Task: Open Card Education Conference Review in Board Email Marketing List Cleaning and Segmentation to Workspace Email Service Providers and add a team member Softage.4@softage.net, a label Purple, a checklist Greek Life, an attachment from your onedrive, a color Purple and finally, add a card description 'Develop and launch new customer segmentation strategy' and a comment 'Attention to detail is critical for this task, so let us make sure we do not miss anything important.'. Add a start date 'Jan 08, 1900' with a due date 'Jan 15, 1900'
Action: Mouse moved to (82, 297)
Screenshot: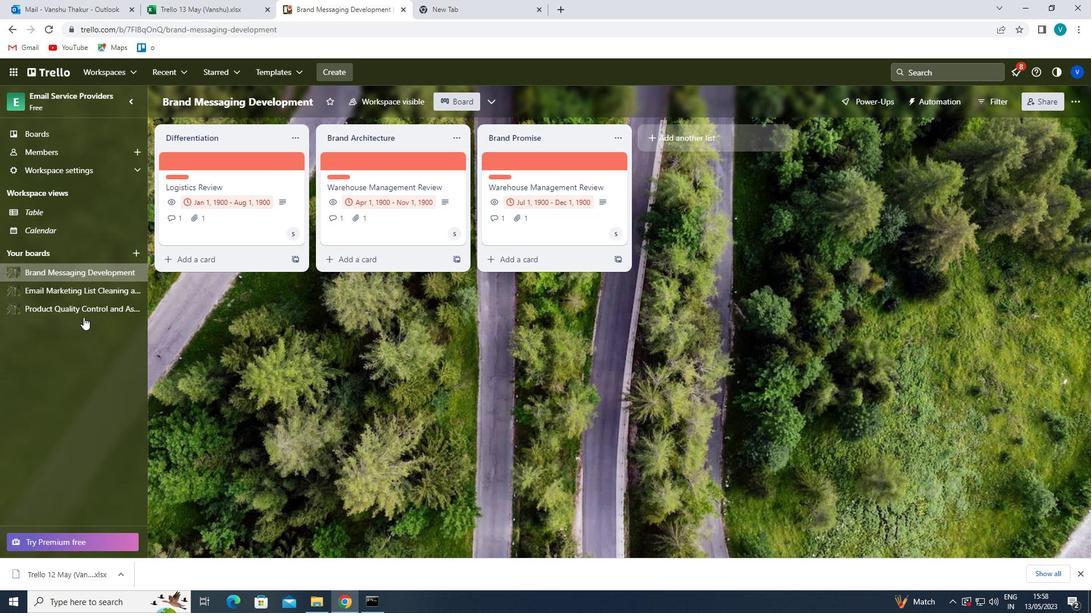 
Action: Mouse pressed left at (82, 297)
Screenshot: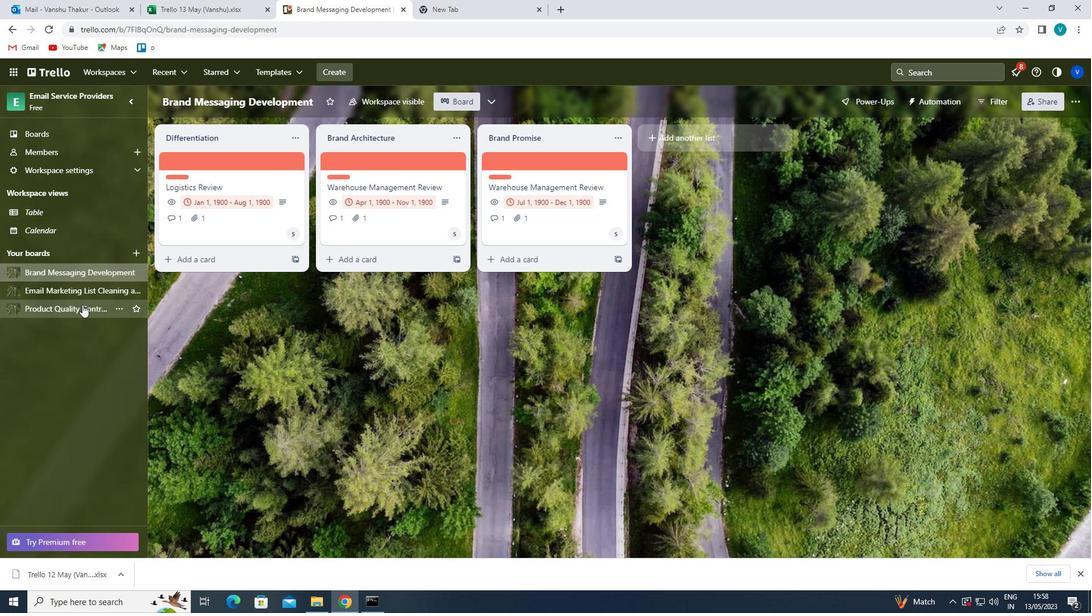 
Action: Mouse moved to (501, 161)
Screenshot: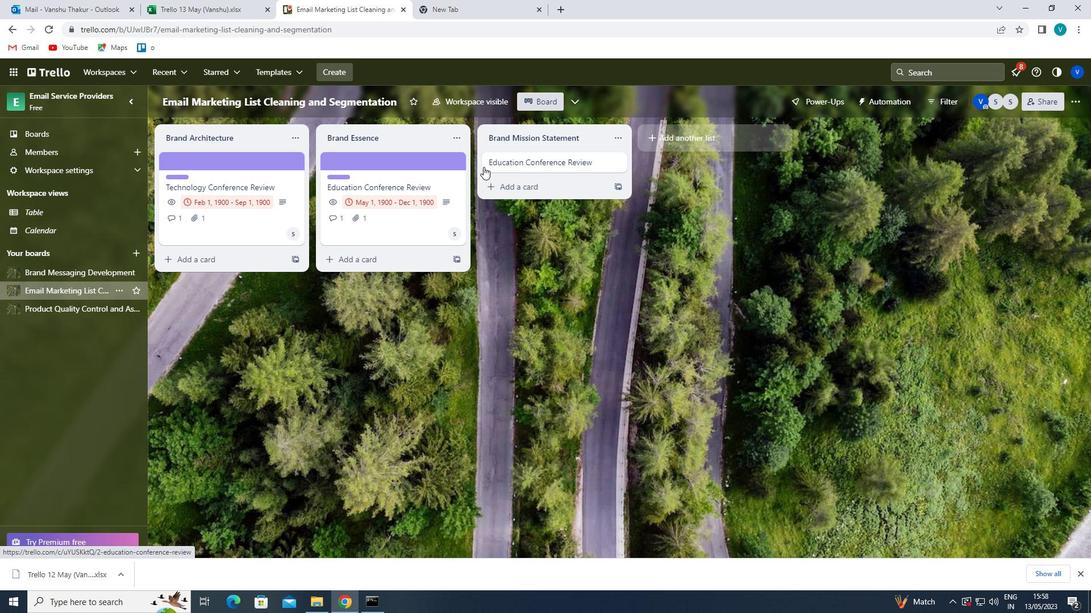
Action: Mouse pressed left at (501, 161)
Screenshot: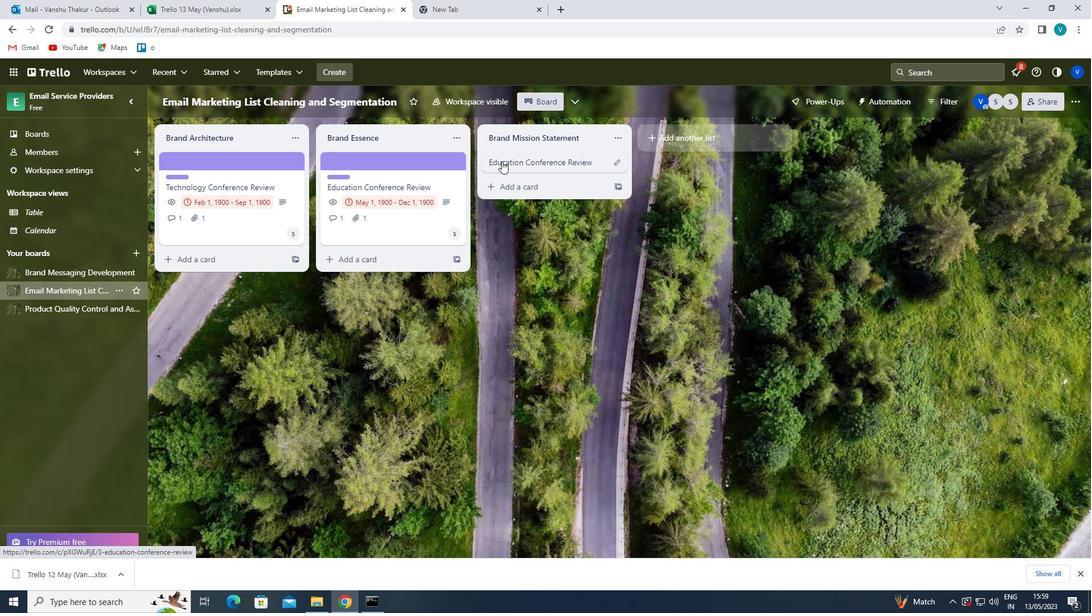 
Action: Mouse moved to (688, 197)
Screenshot: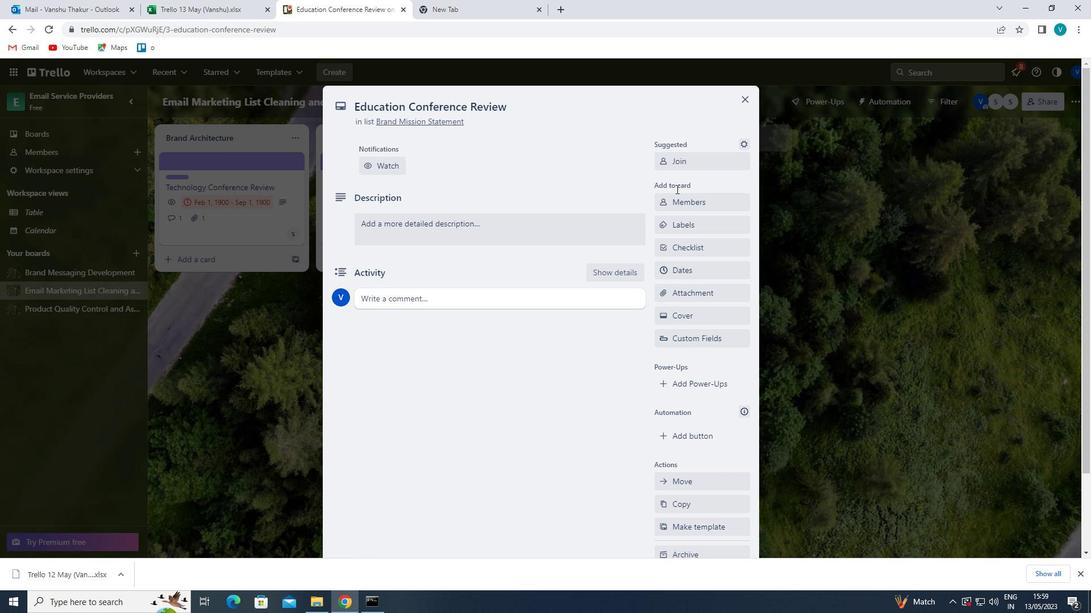 
Action: Mouse pressed left at (688, 197)
Screenshot: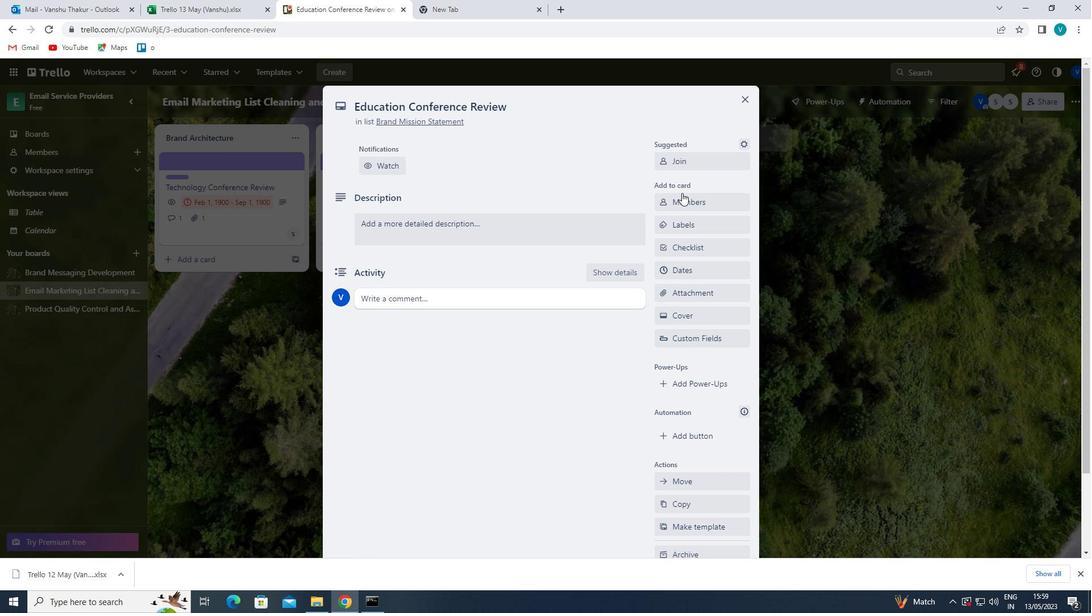 
Action: Mouse moved to (672, 251)
Screenshot: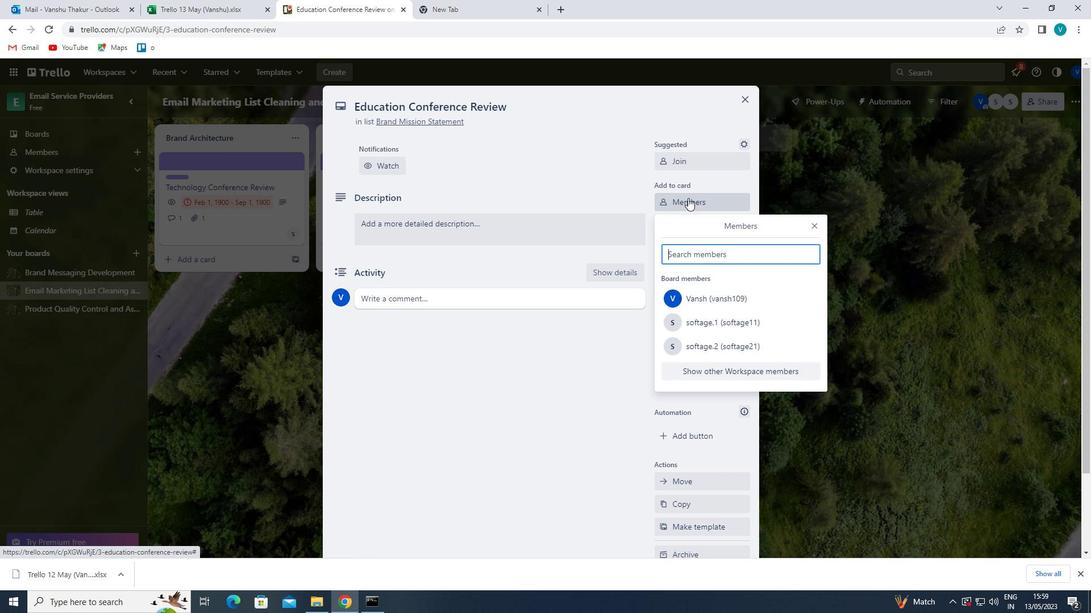 
Action: Mouse pressed left at (672, 251)
Screenshot: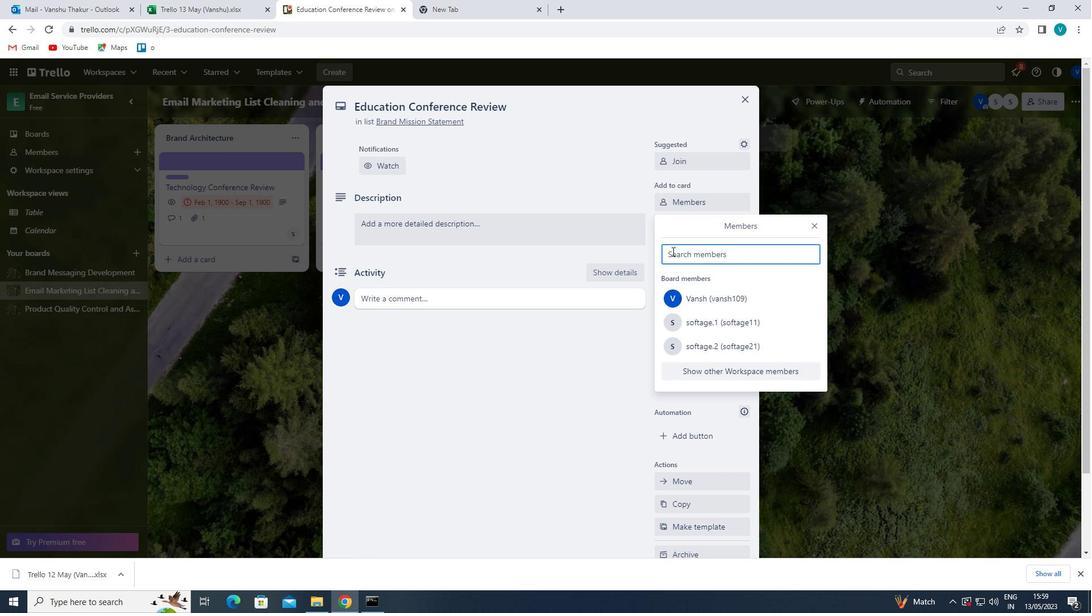 
Action: Key pressed <Key.shift>SOFT
Screenshot: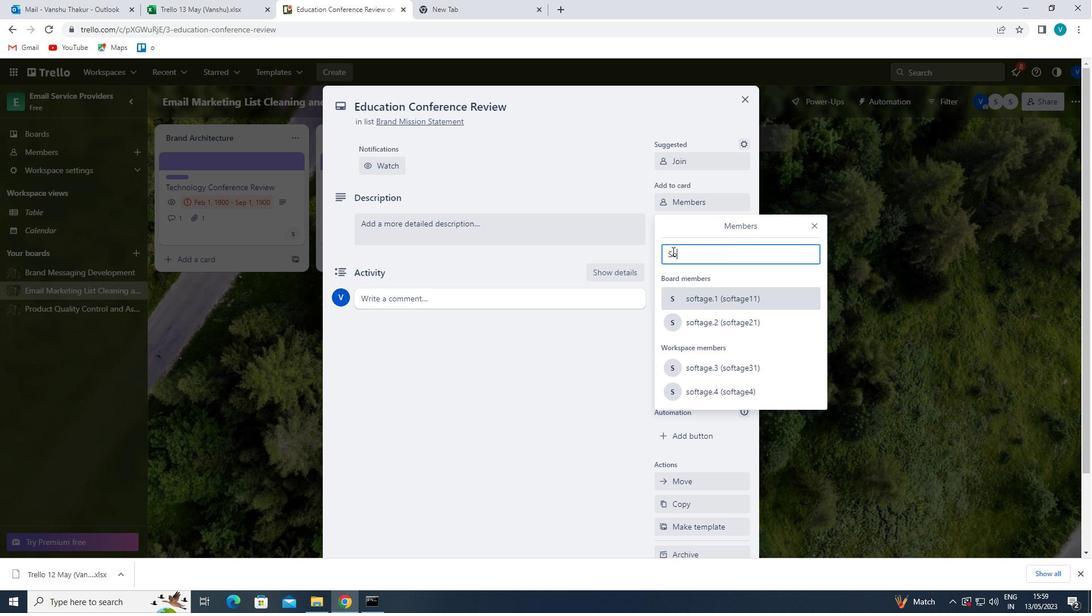 
Action: Mouse moved to (721, 392)
Screenshot: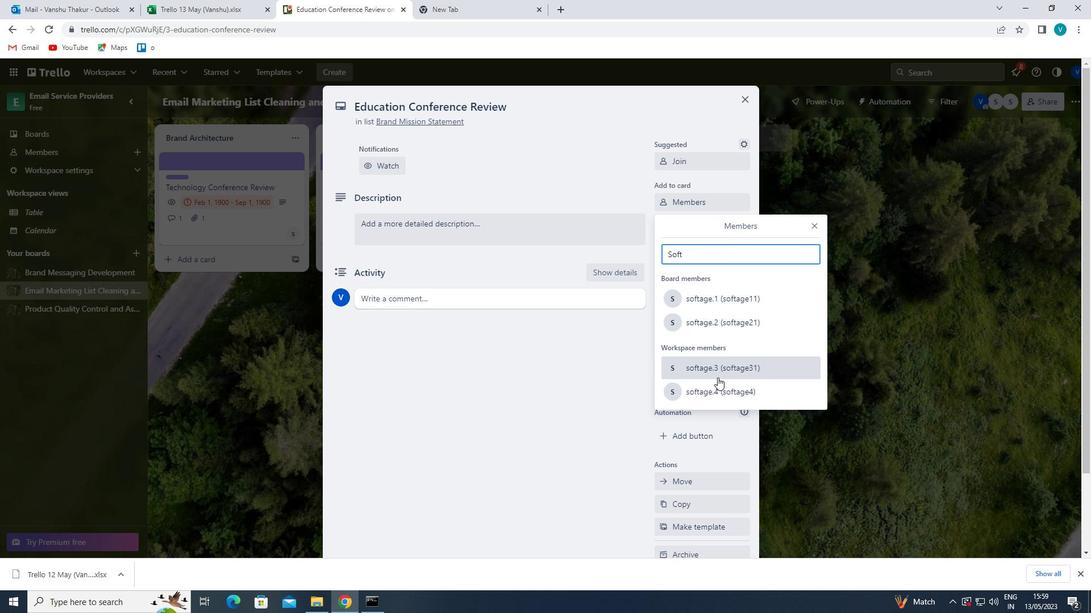 
Action: Mouse pressed left at (721, 392)
Screenshot: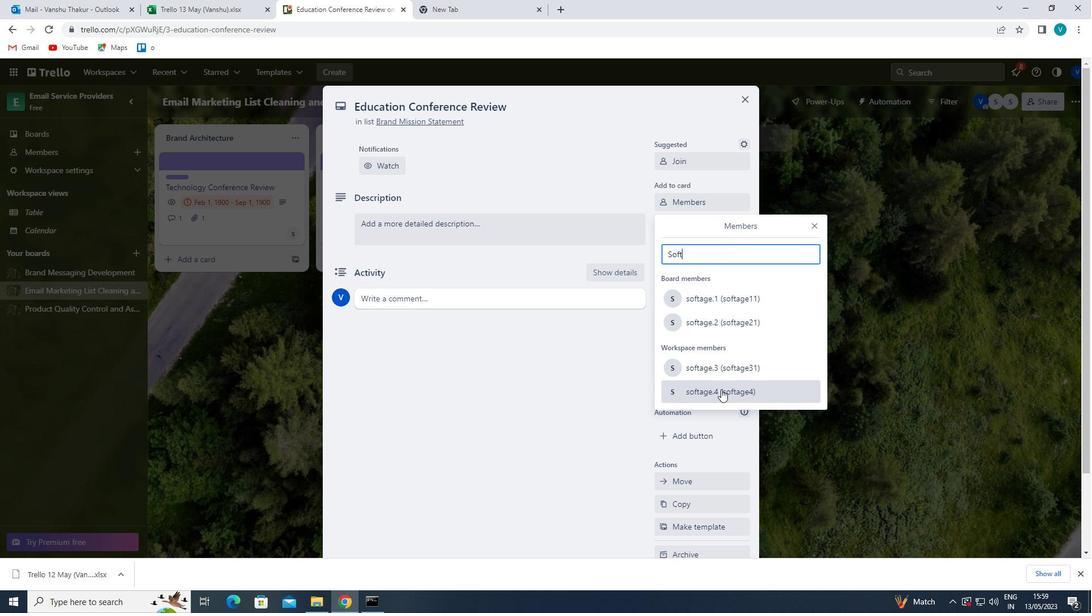 
Action: Mouse moved to (813, 226)
Screenshot: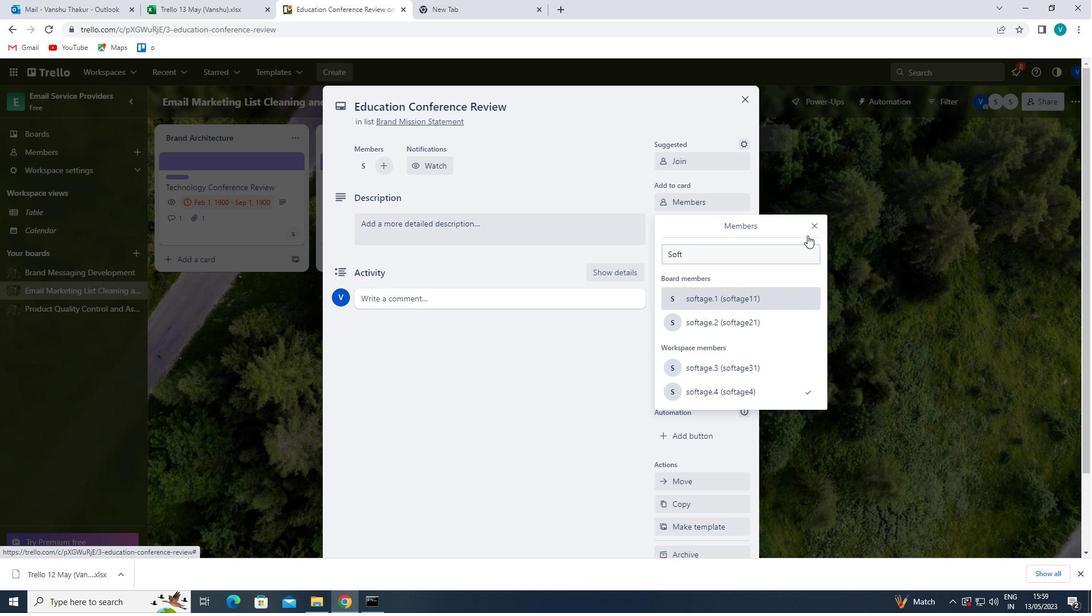
Action: Mouse pressed left at (813, 226)
Screenshot: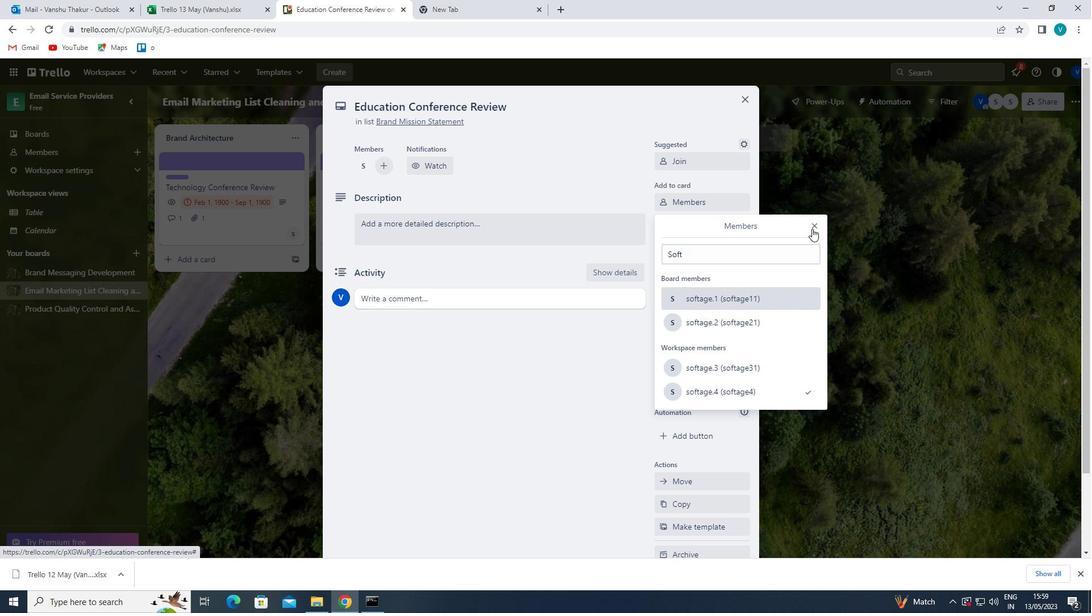 
Action: Mouse moved to (704, 228)
Screenshot: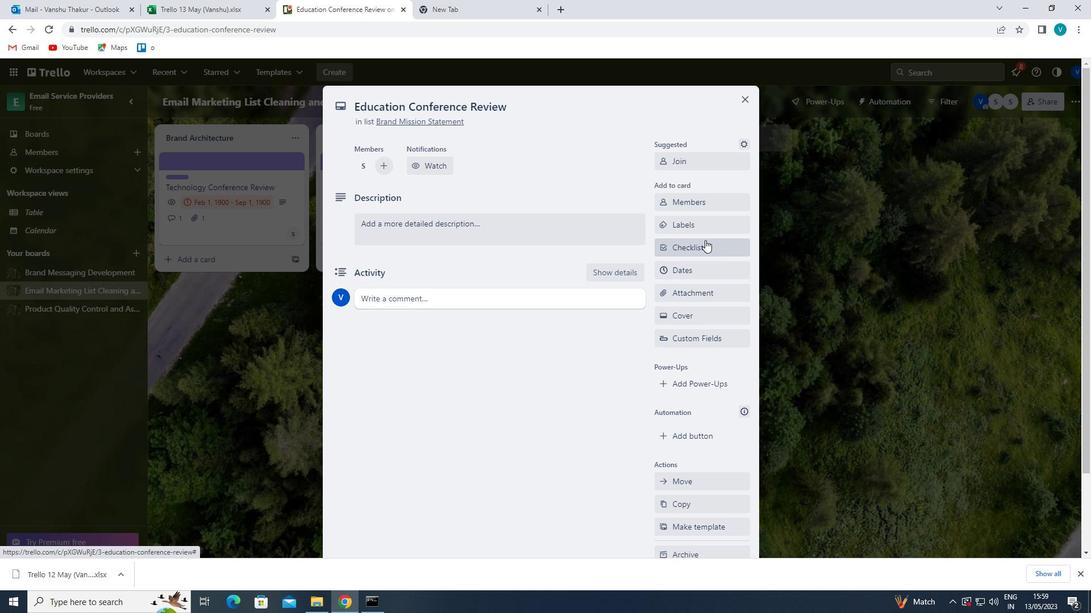 
Action: Mouse pressed left at (704, 228)
Screenshot: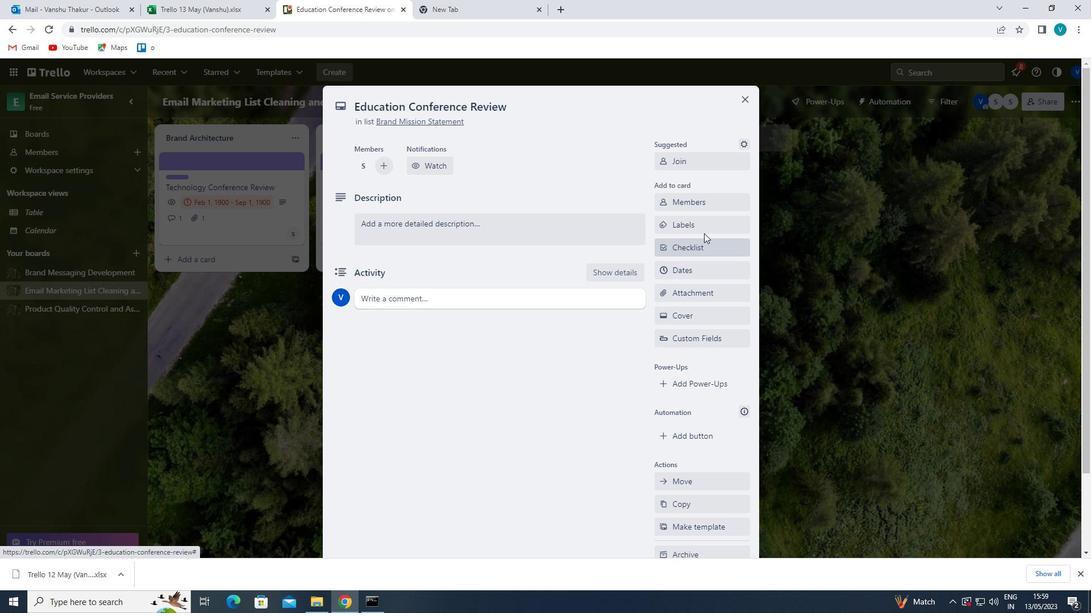 
Action: Mouse moved to (722, 394)
Screenshot: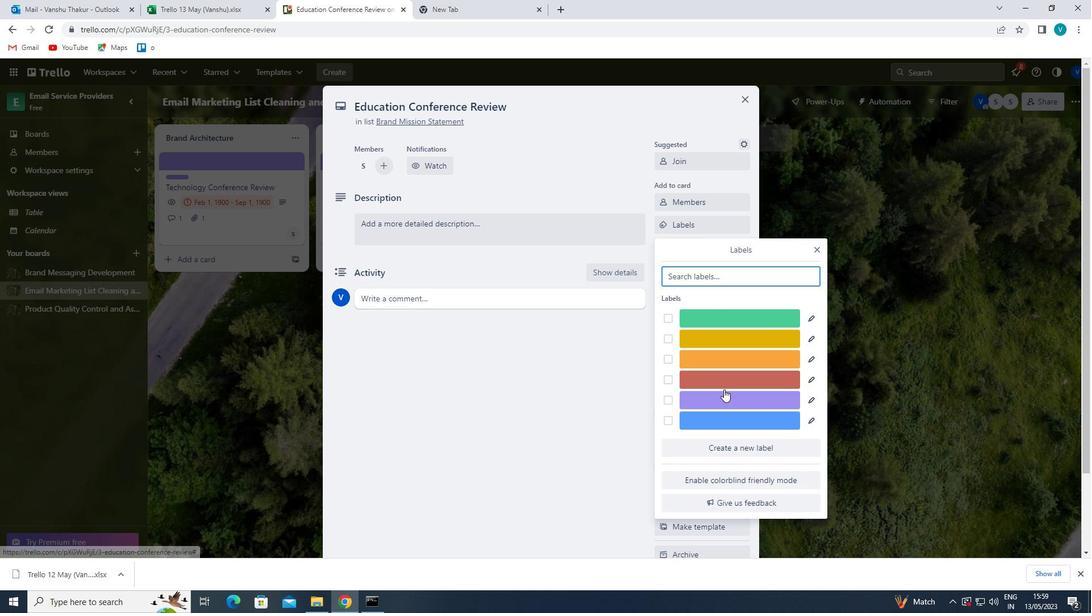 
Action: Mouse pressed left at (722, 394)
Screenshot: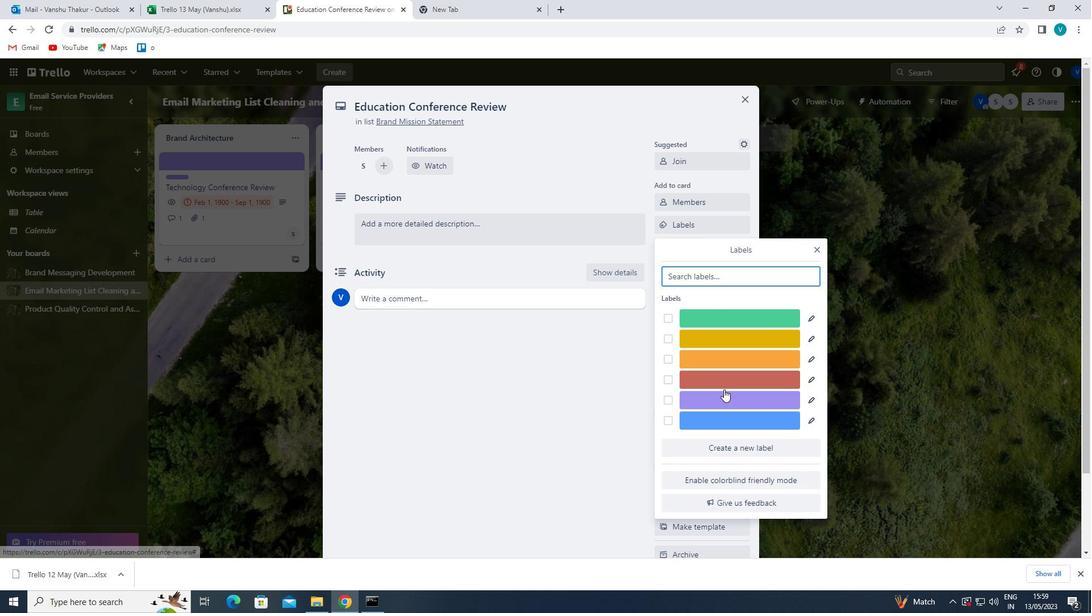 
Action: Mouse moved to (817, 250)
Screenshot: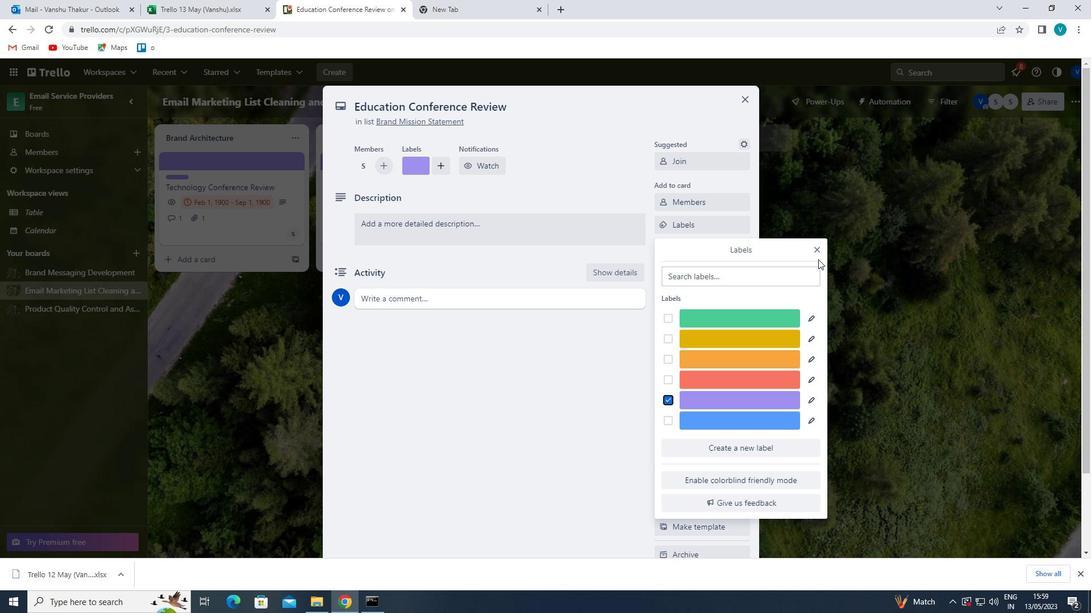 
Action: Mouse pressed left at (817, 250)
Screenshot: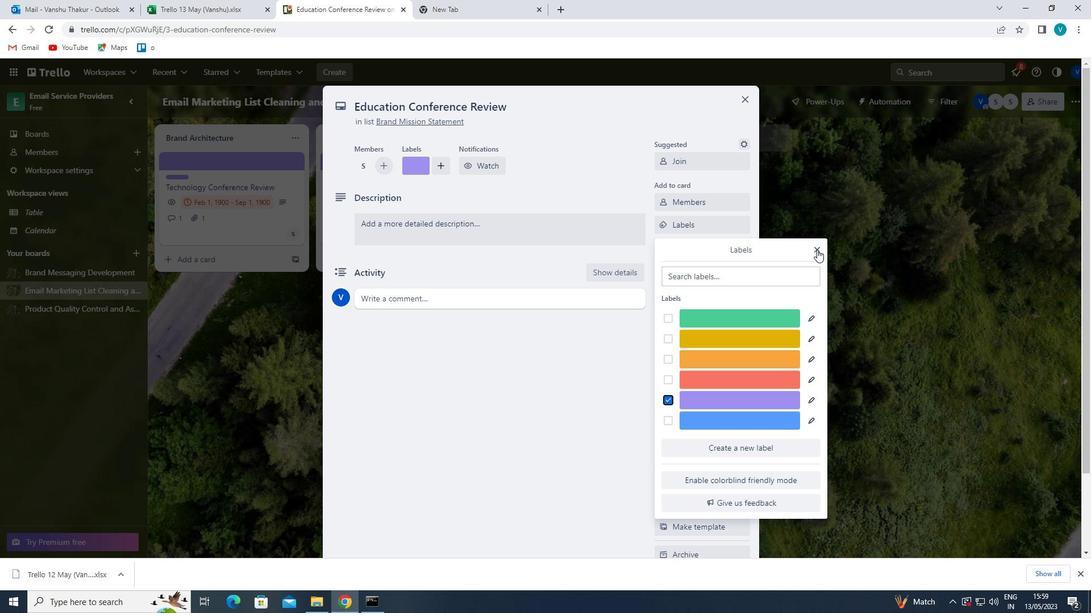 
Action: Mouse moved to (698, 250)
Screenshot: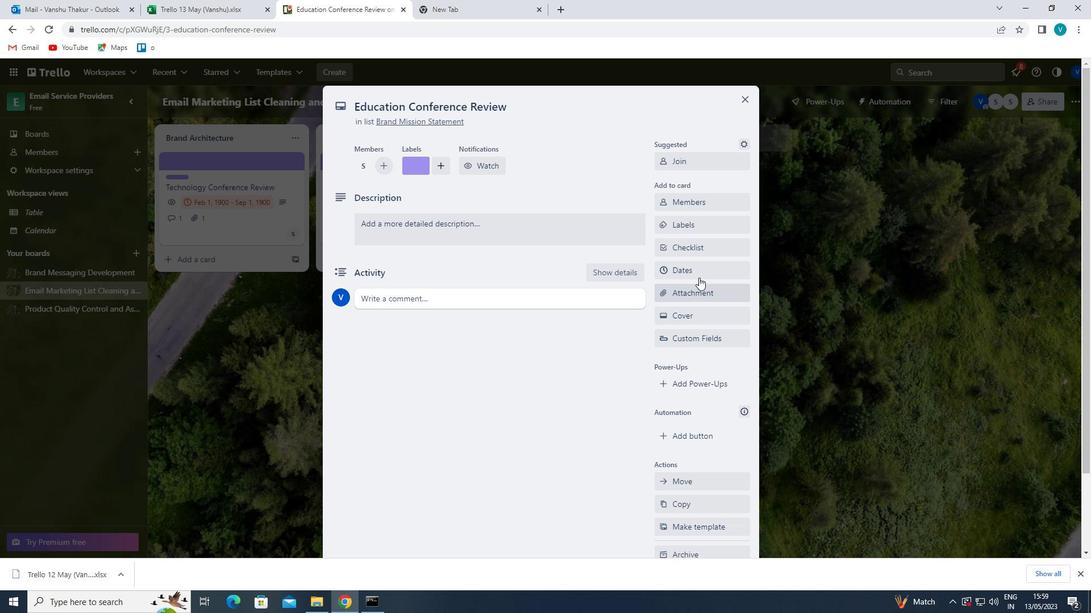 
Action: Mouse pressed left at (698, 250)
Screenshot: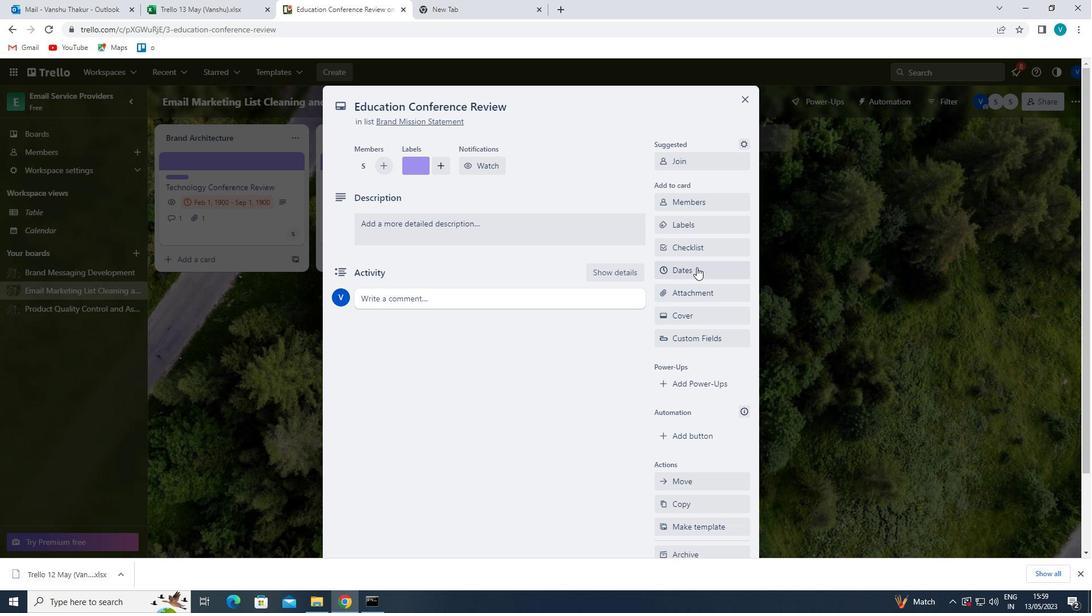 
Action: Key pressed <Key.shift>GREE
Screenshot: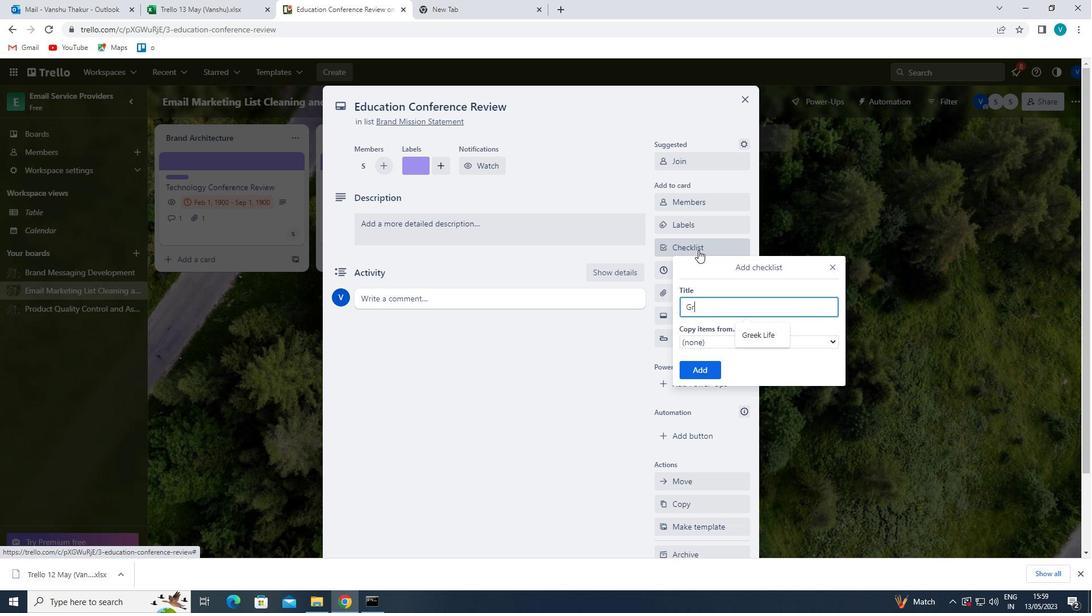 
Action: Mouse moved to (756, 340)
Screenshot: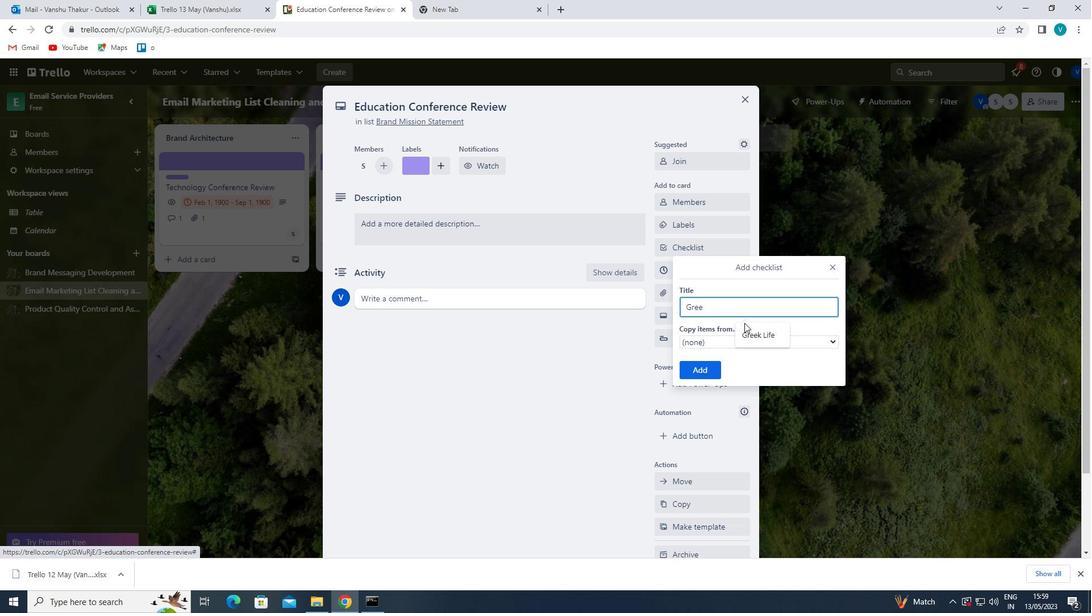 
Action: Mouse pressed left at (756, 340)
Screenshot: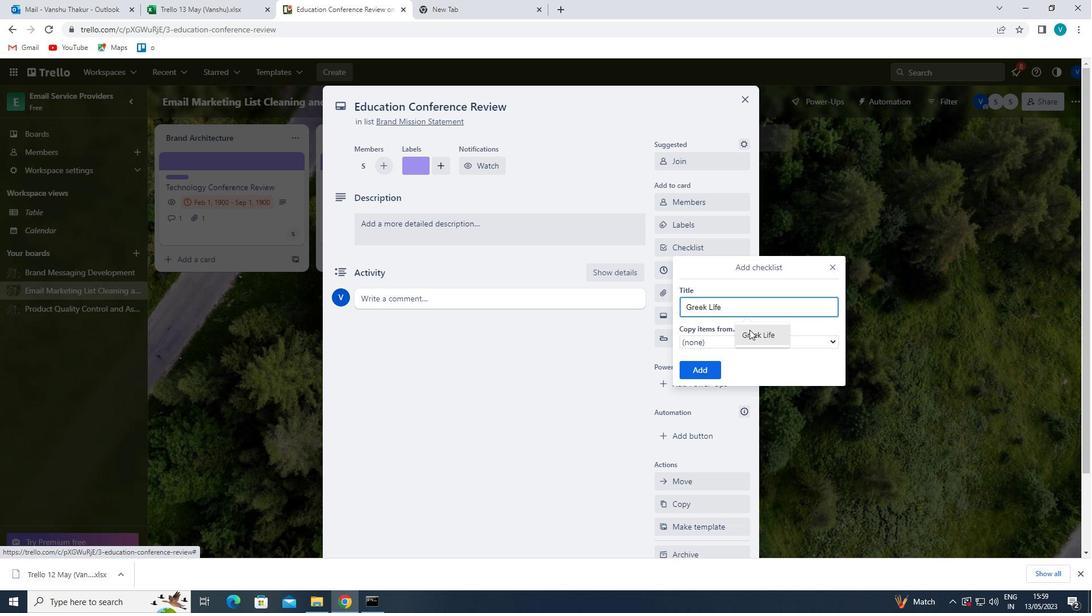 
Action: Mouse moved to (697, 363)
Screenshot: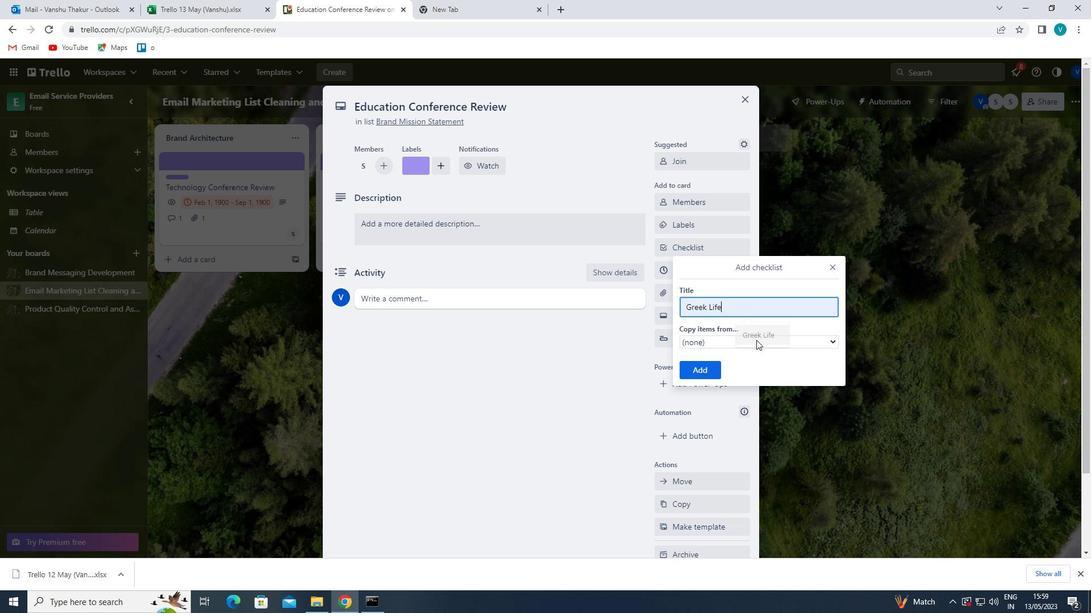 
Action: Mouse pressed left at (697, 363)
Screenshot: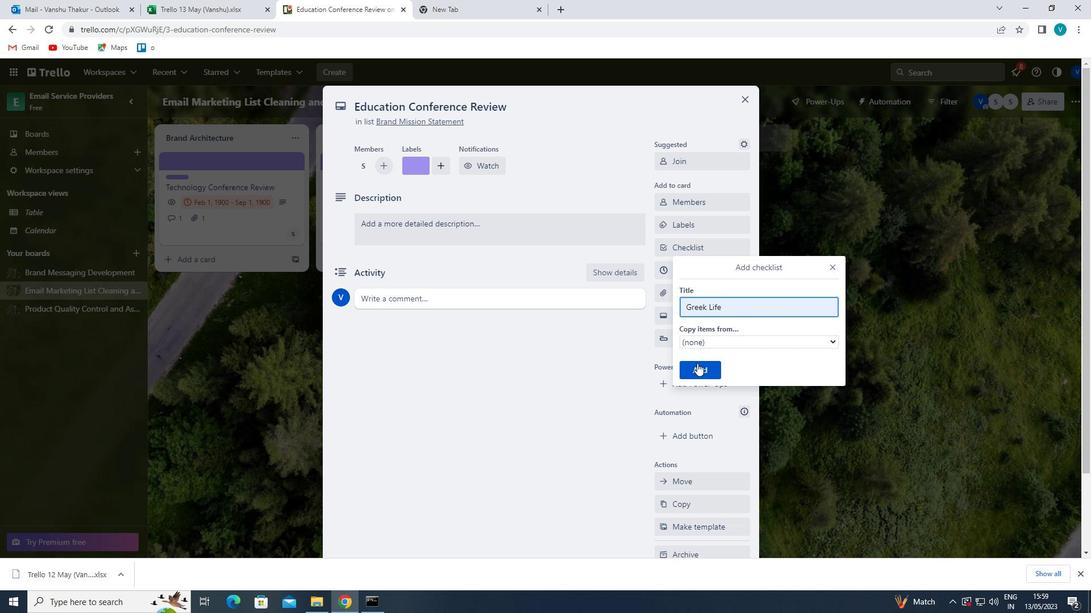 
Action: Mouse moved to (696, 285)
Screenshot: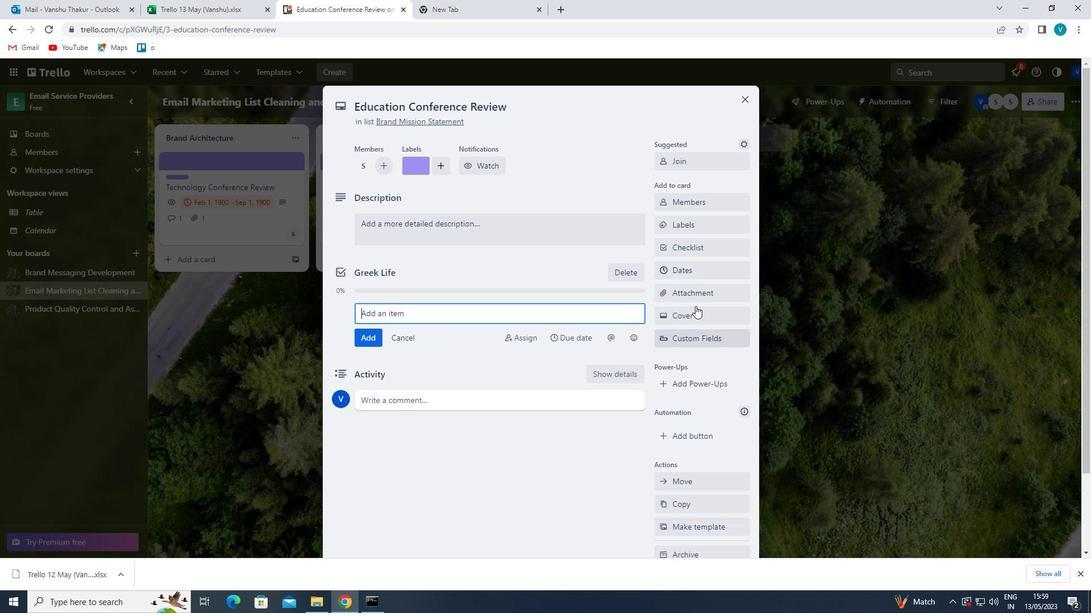 
Action: Mouse pressed left at (696, 285)
Screenshot: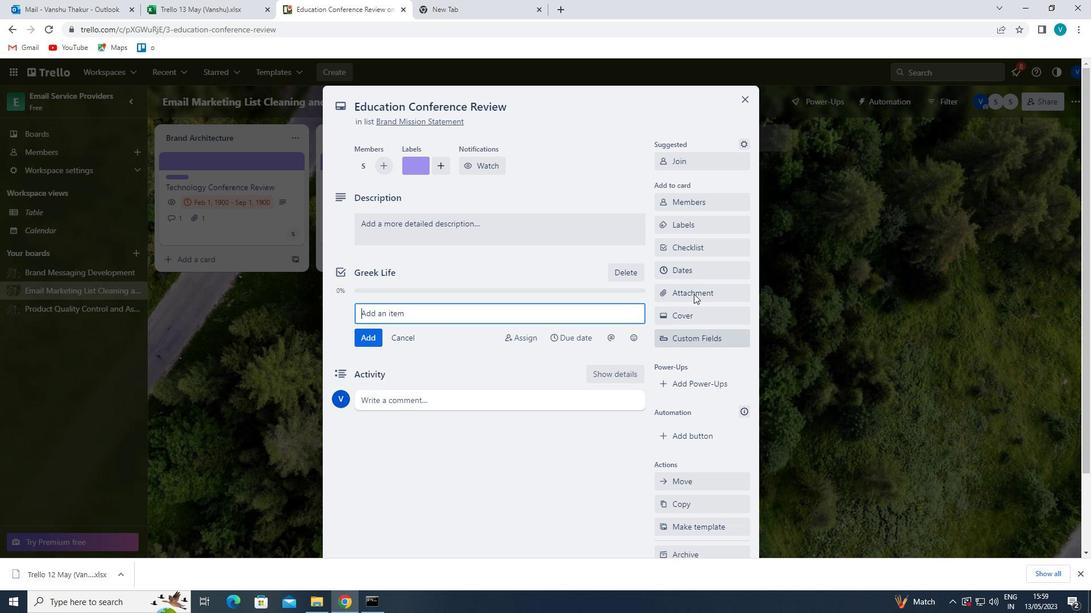 
Action: Mouse moved to (670, 435)
Screenshot: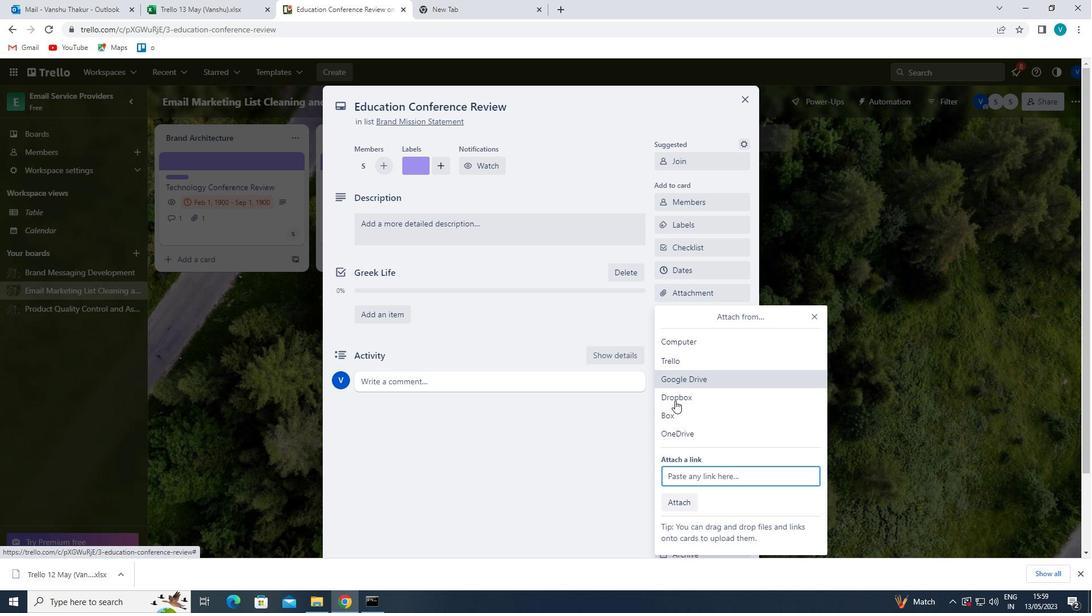 
Action: Mouse pressed left at (670, 435)
Screenshot: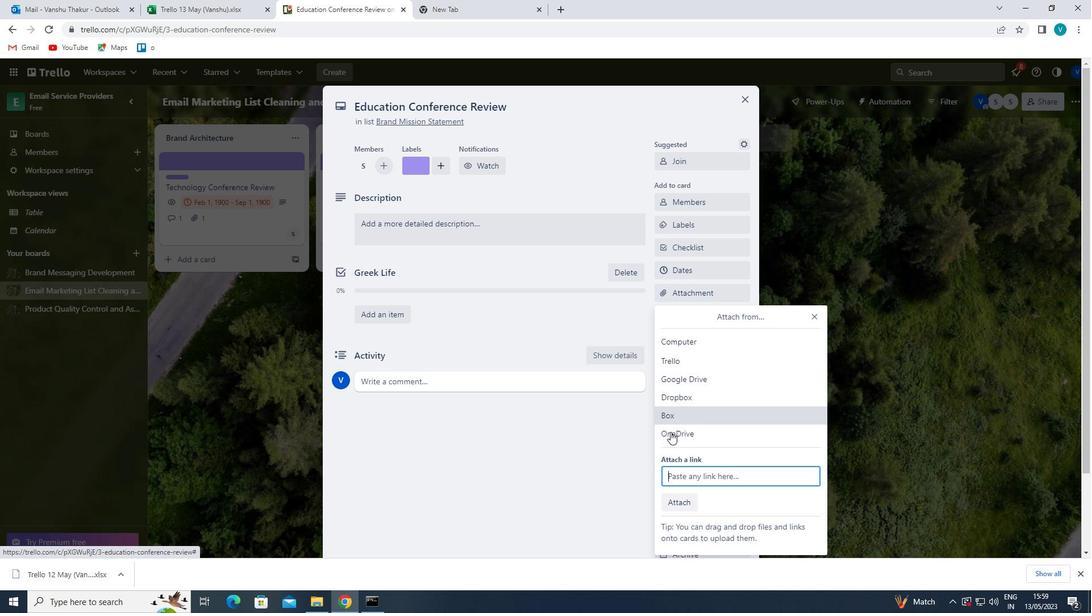 
Action: Mouse moved to (415, 230)
Screenshot: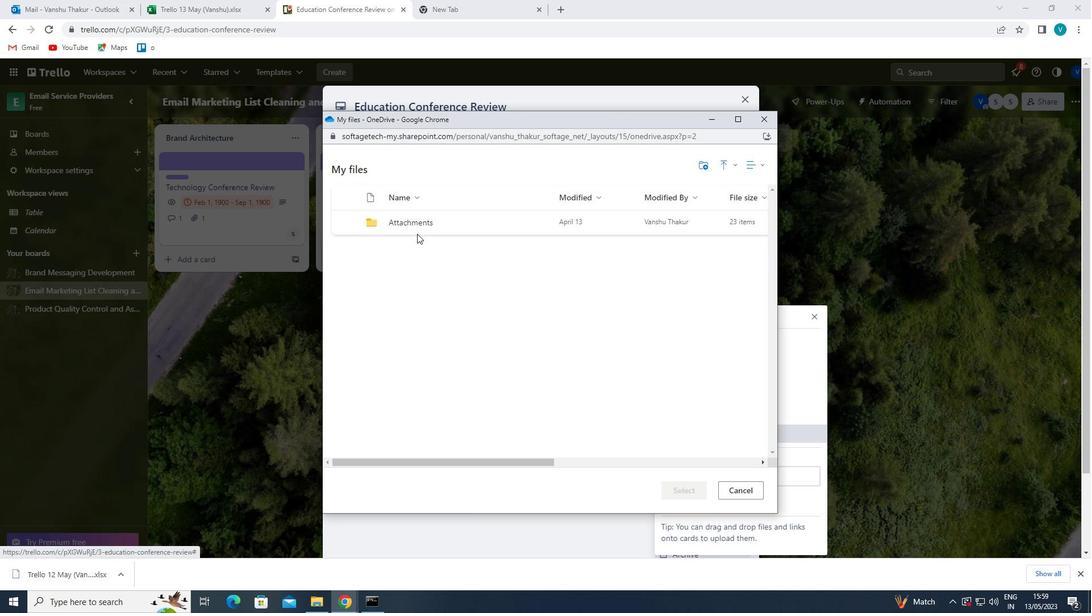 
Action: Mouse pressed left at (415, 230)
Screenshot: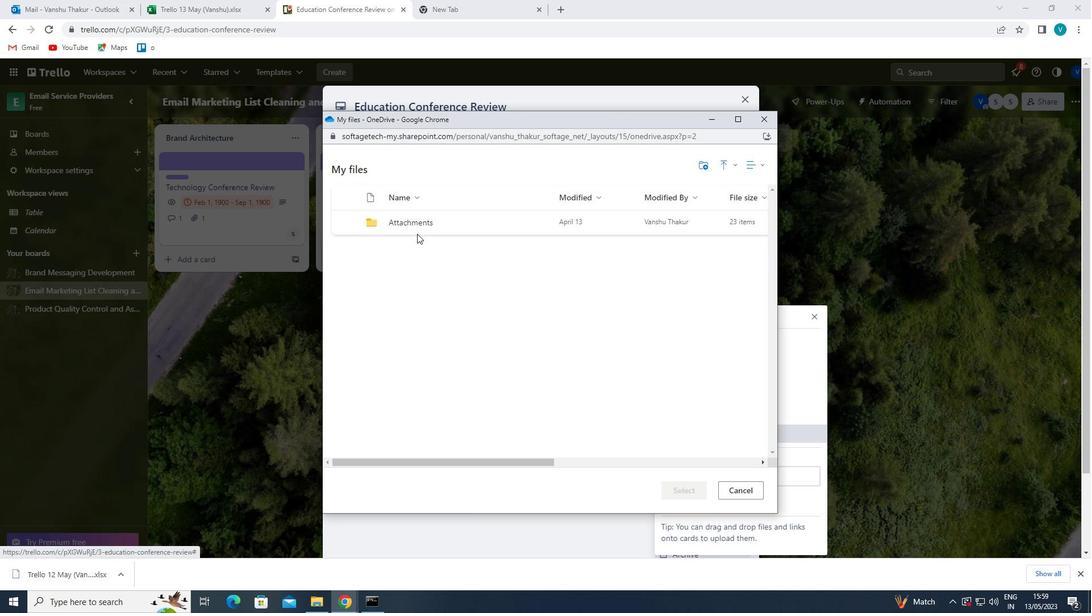 
Action: Mouse moved to (417, 223)
Screenshot: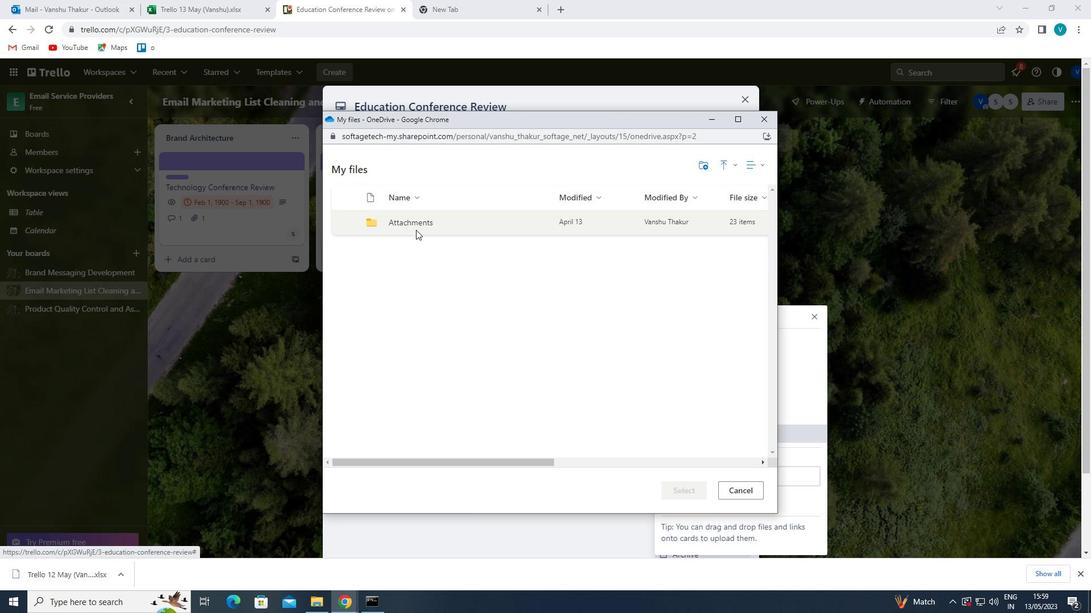 
Action: Mouse pressed left at (417, 223)
Screenshot: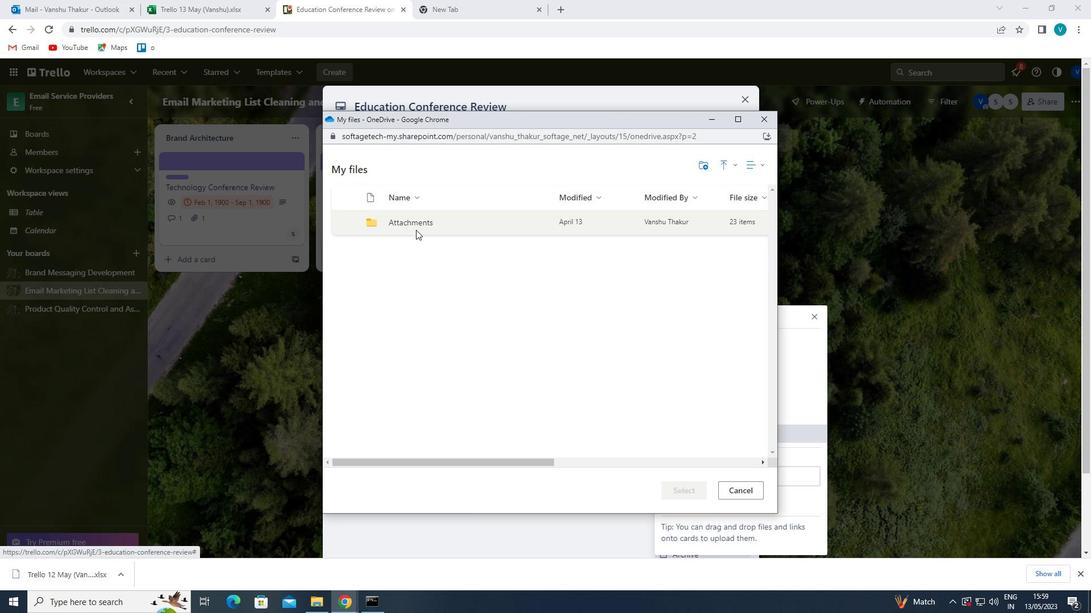 
Action: Mouse moved to (405, 308)
Screenshot: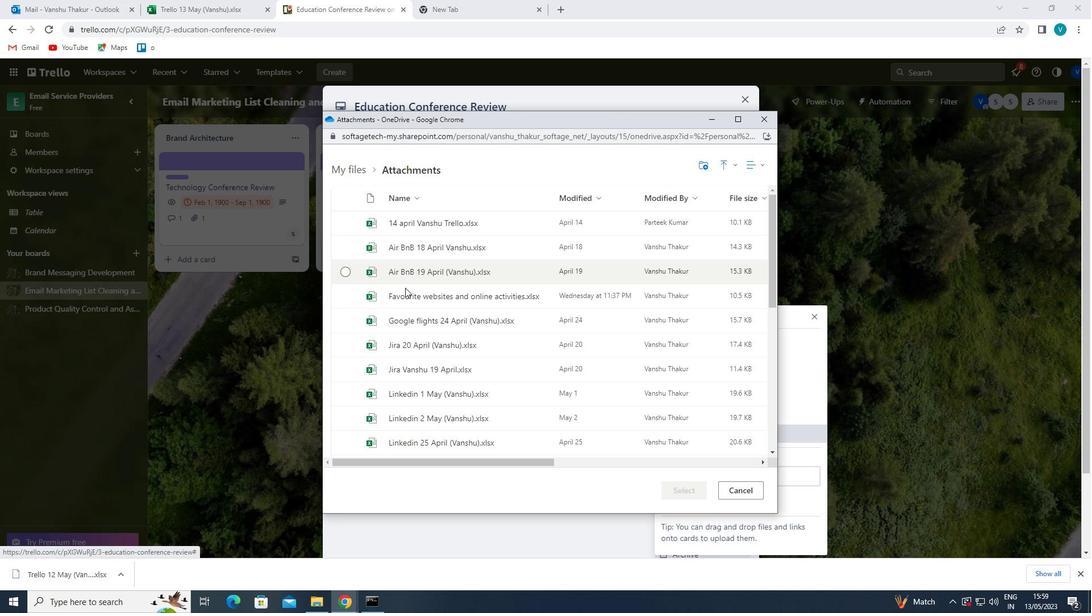 
Action: Mouse pressed left at (405, 308)
Screenshot: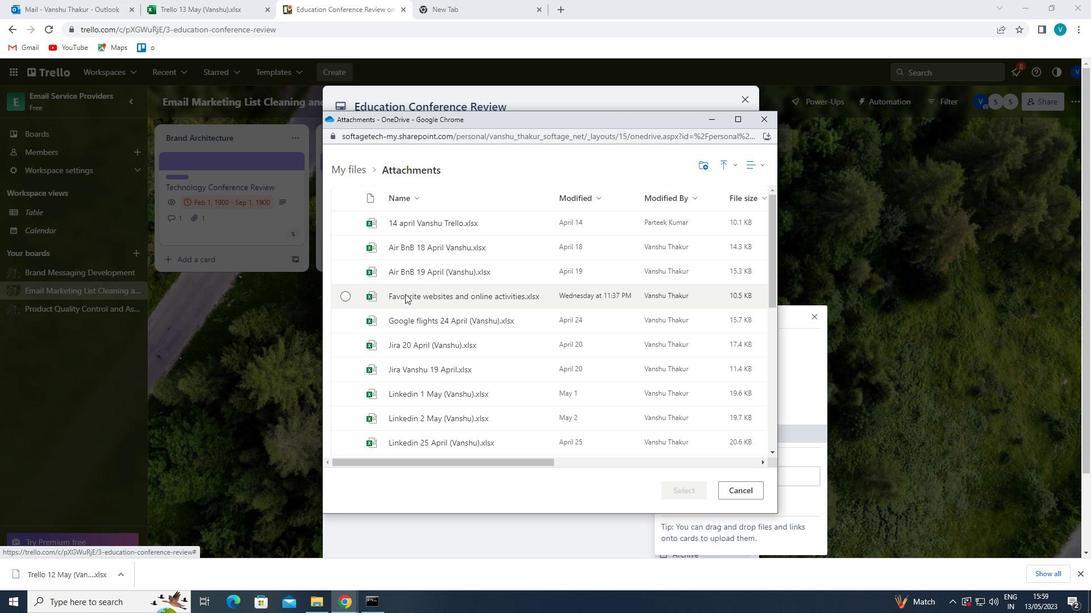 
Action: Mouse moved to (671, 491)
Screenshot: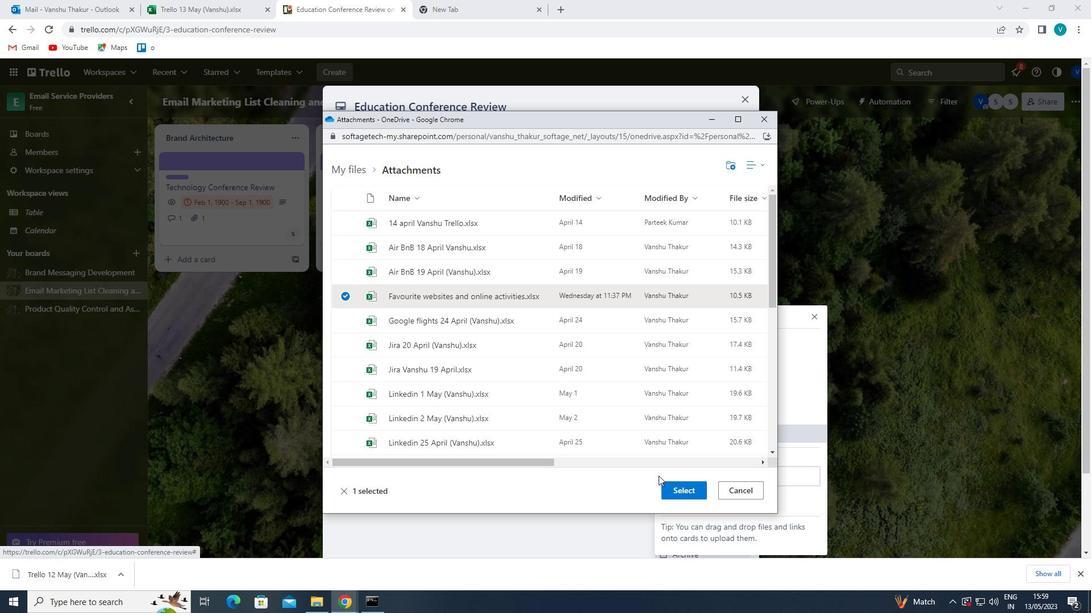 
Action: Mouse pressed left at (671, 491)
Screenshot: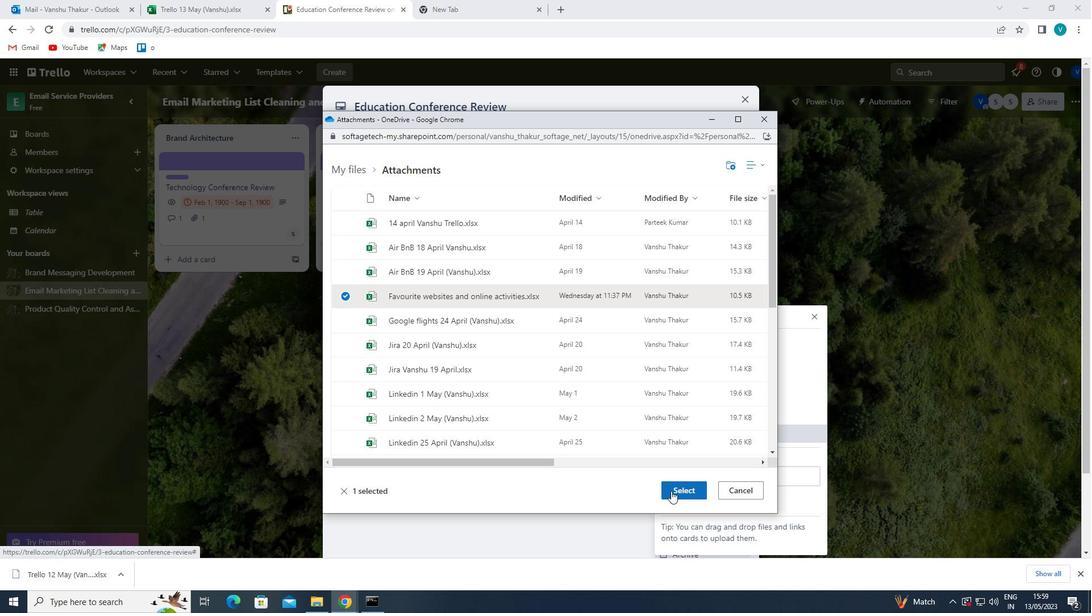 
Action: Mouse moved to (696, 312)
Screenshot: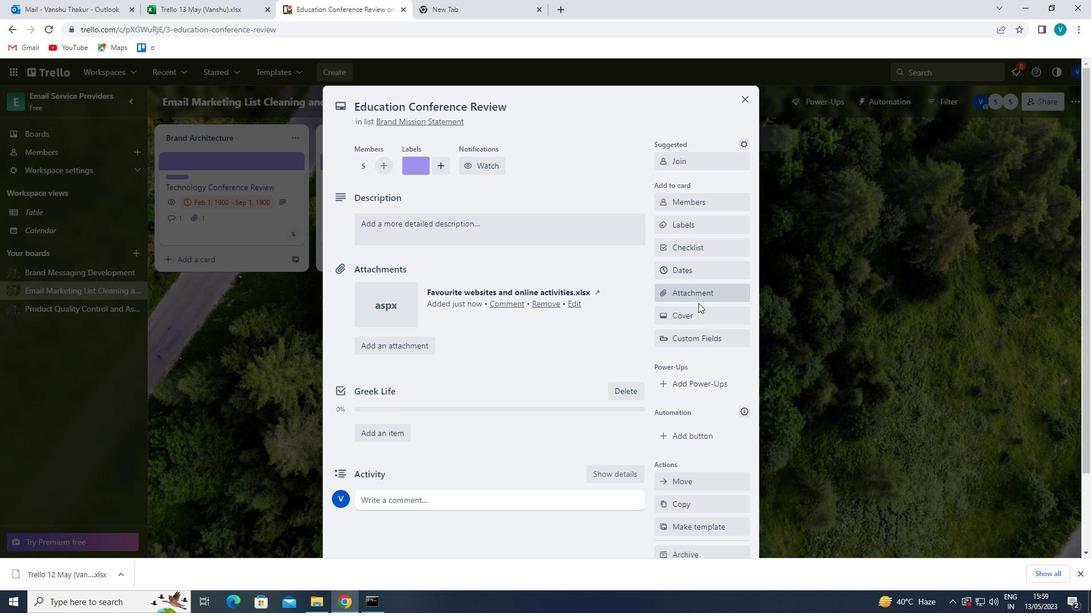 
Action: Mouse pressed left at (696, 312)
Screenshot: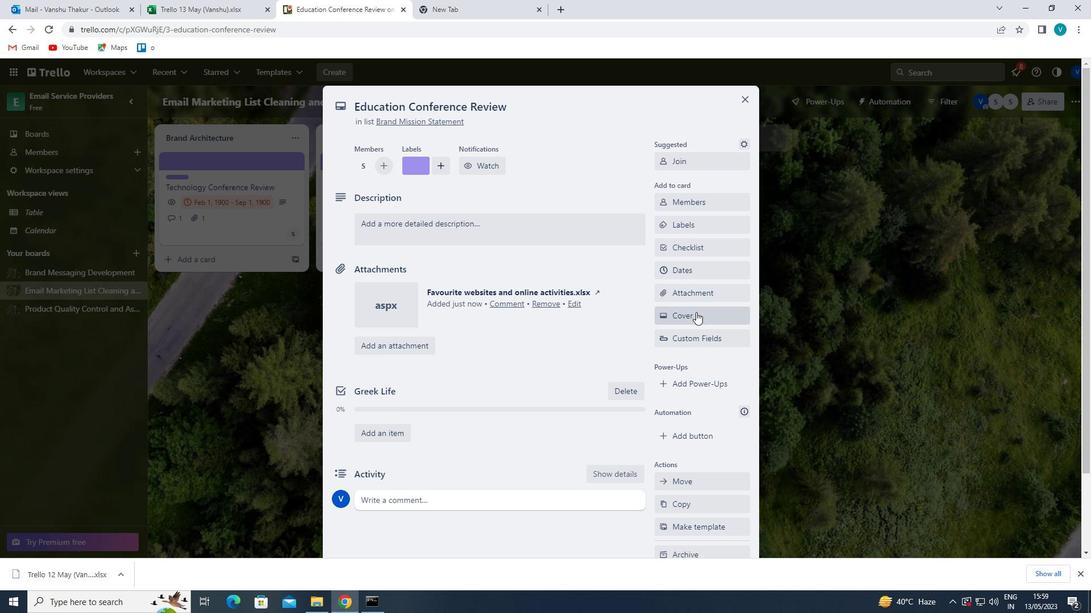 
Action: Mouse moved to (809, 329)
Screenshot: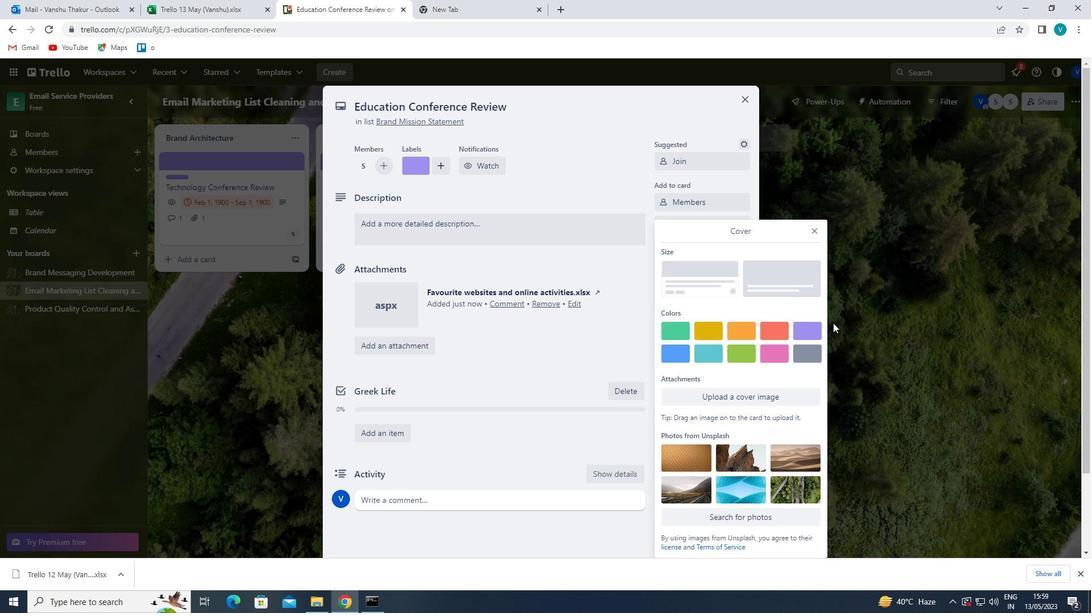 
Action: Mouse pressed left at (809, 329)
Screenshot: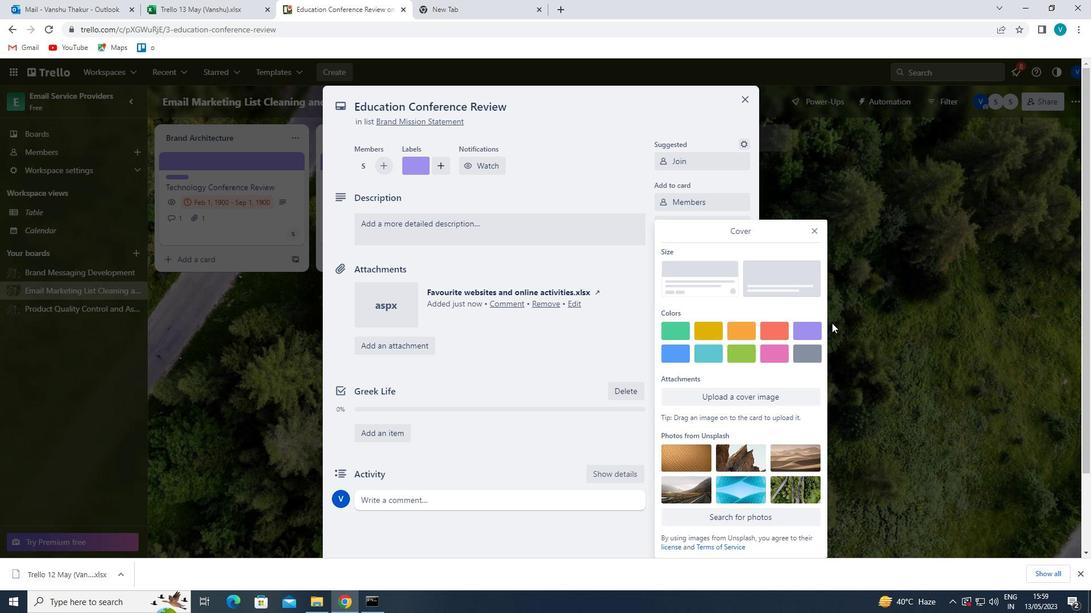
Action: Mouse moved to (814, 211)
Screenshot: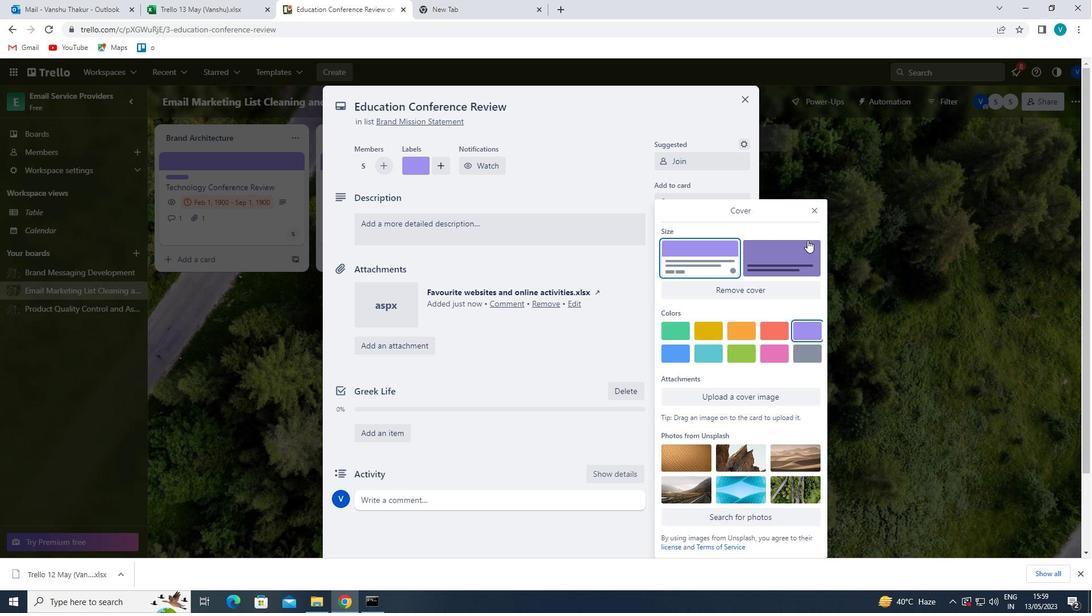 
Action: Mouse pressed left at (814, 211)
Screenshot: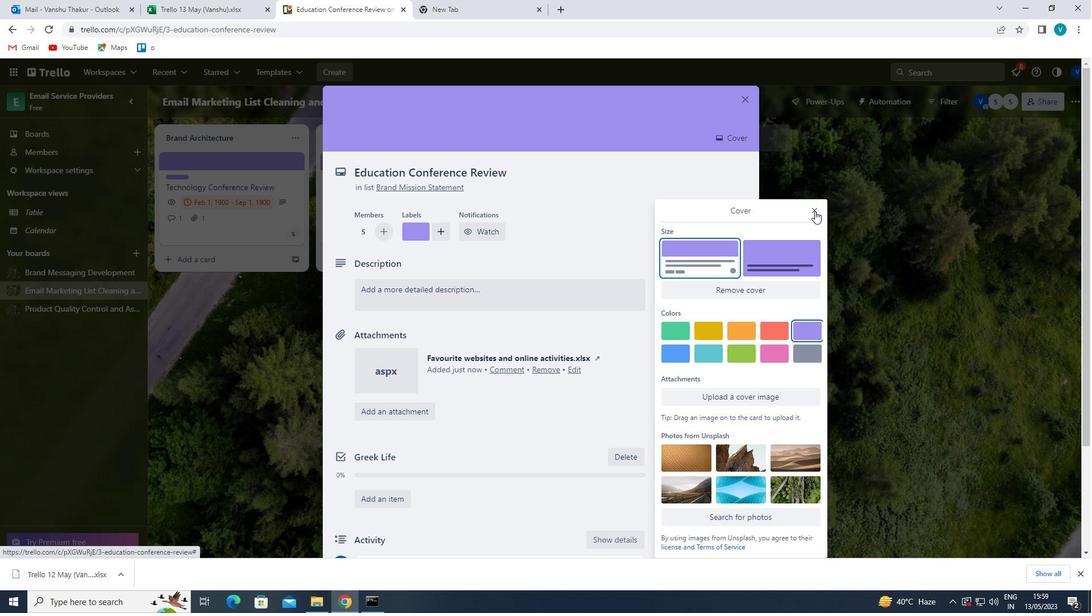 
Action: Mouse moved to (550, 296)
Screenshot: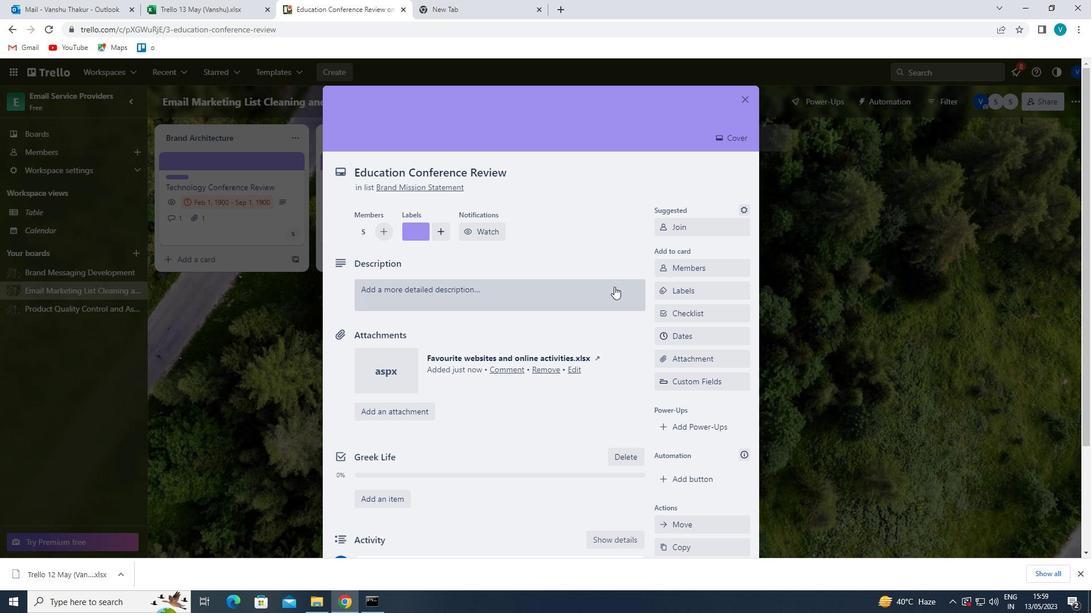 
Action: Mouse pressed left at (550, 296)
Screenshot: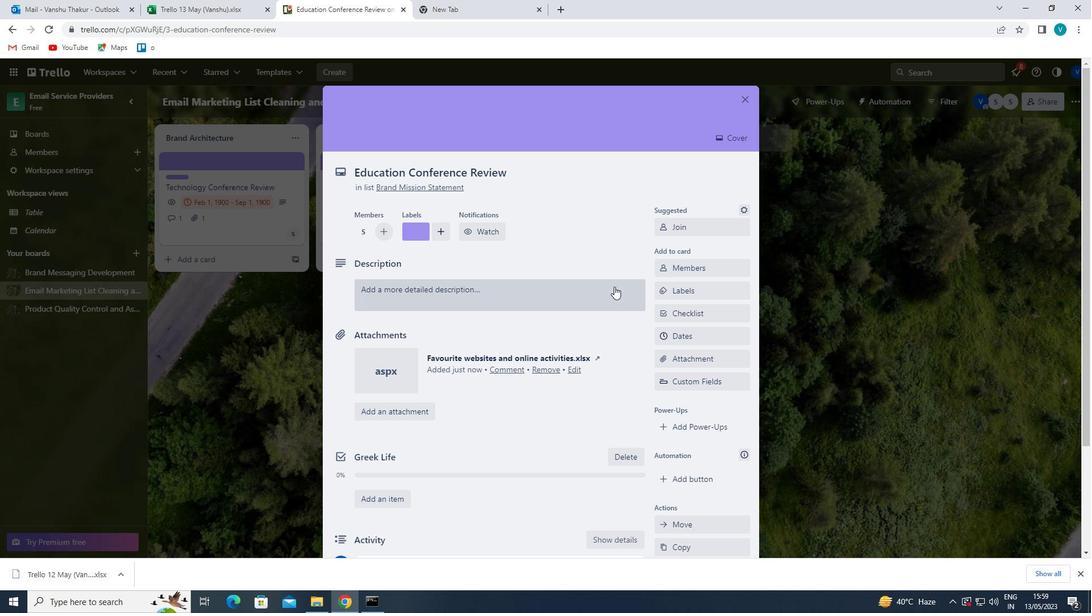 
Action: Key pressed '<Key.shift>DEVELOP<Key.space>AND<Key.space>LAUNCH<Key.space>NEW<Key.space>CUSTOMERT<Key.space><Key.backspace><Key.space><Key.backspace><Key.backspace><Key.space>SEGMENTATION<Key.space>STAR<Key.backspace><Key.backspace>RATEGY'
Screenshot: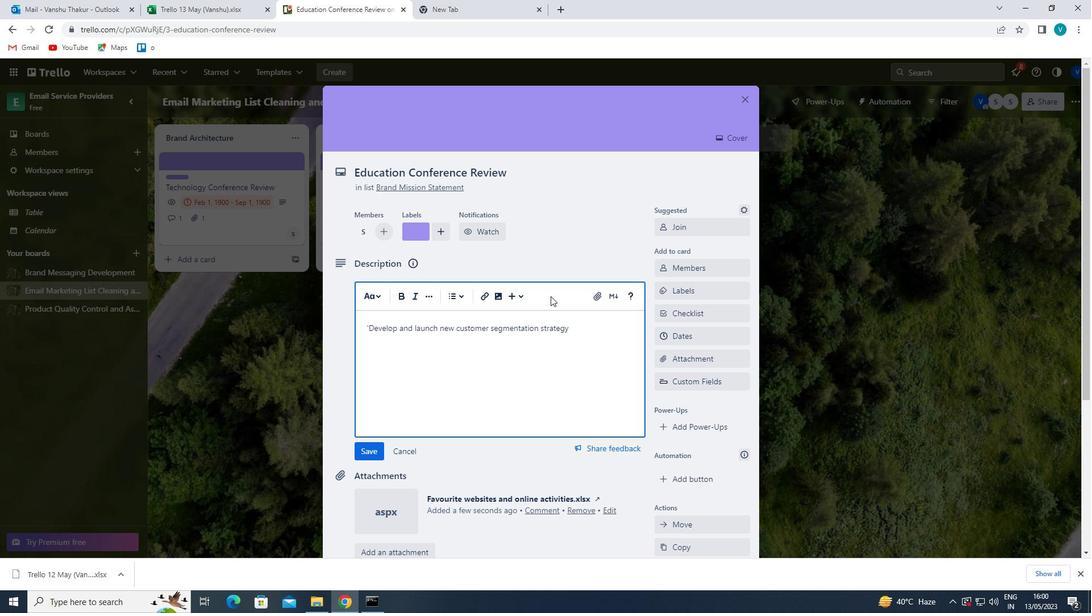 
Action: Mouse moved to (376, 450)
Screenshot: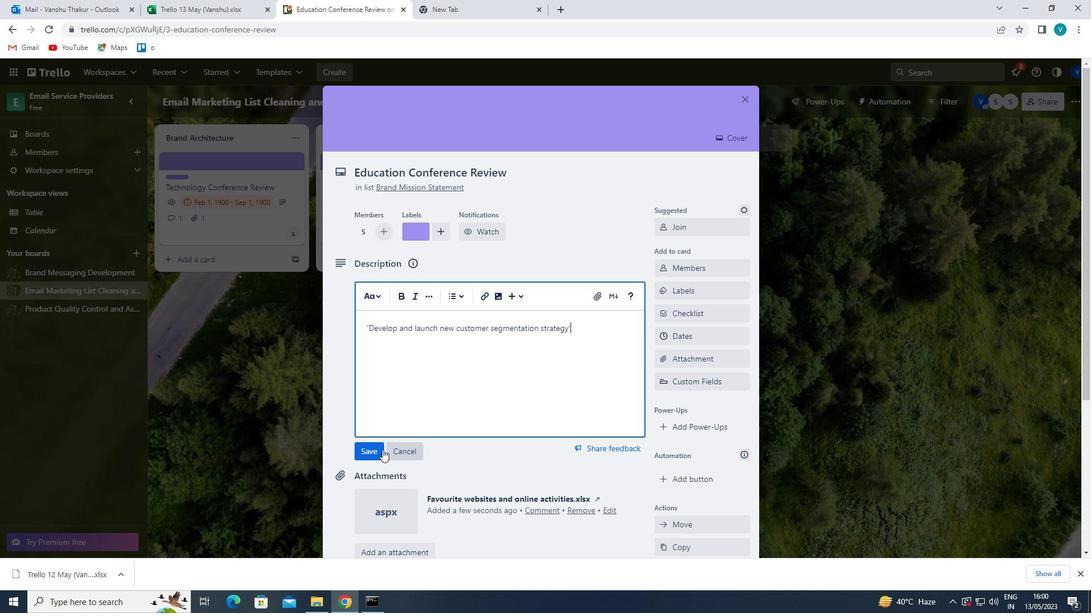 
Action: Mouse pressed left at (376, 450)
Screenshot: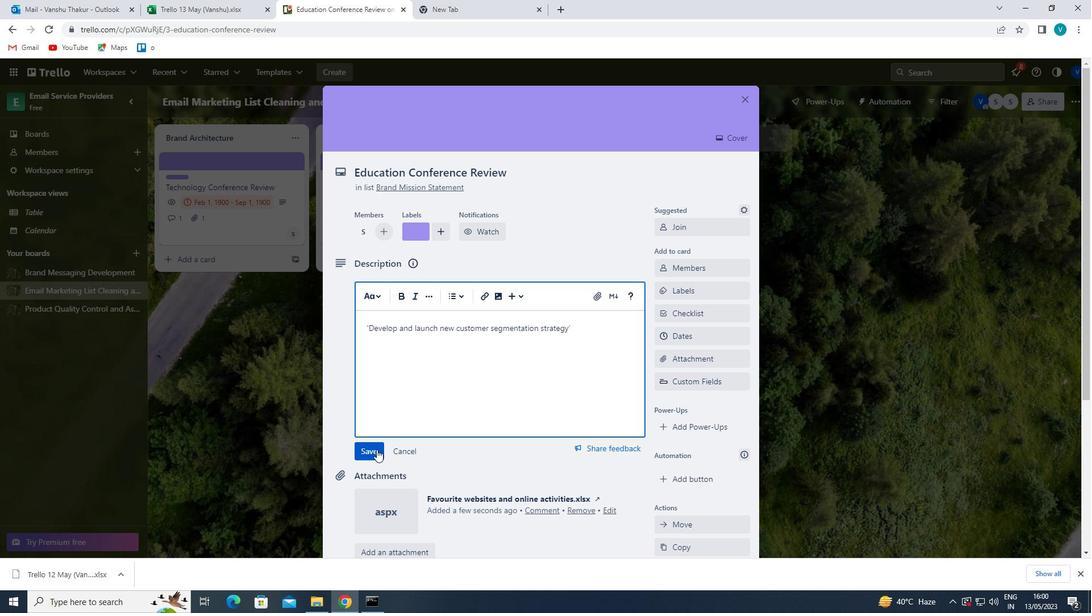 
Action: Mouse moved to (383, 454)
Screenshot: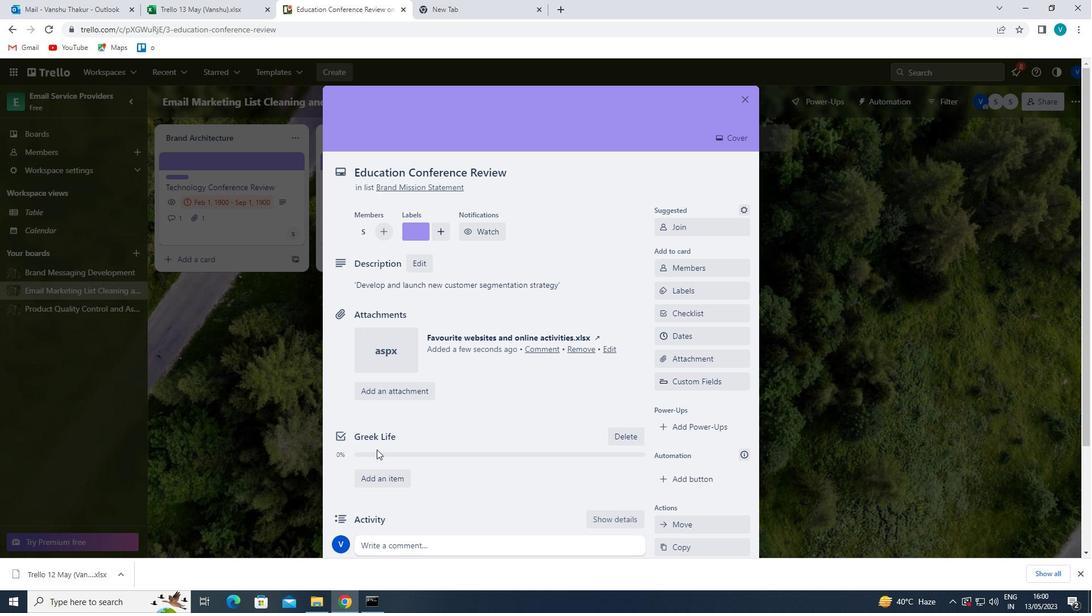 
Action: Mouse scrolled (383, 454) with delta (0, 0)
Screenshot: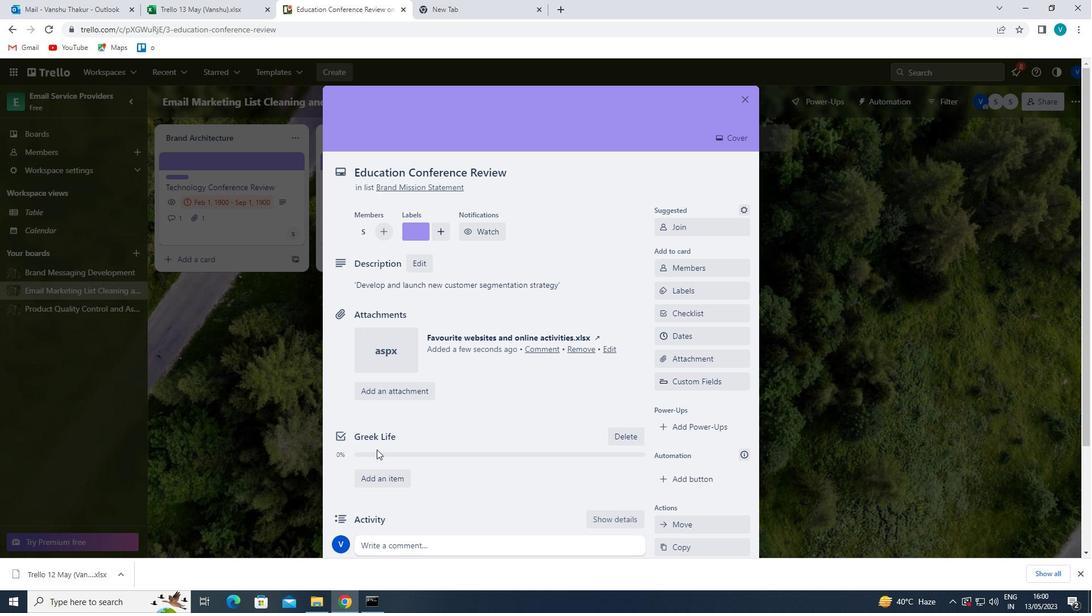 
Action: Mouse moved to (386, 455)
Screenshot: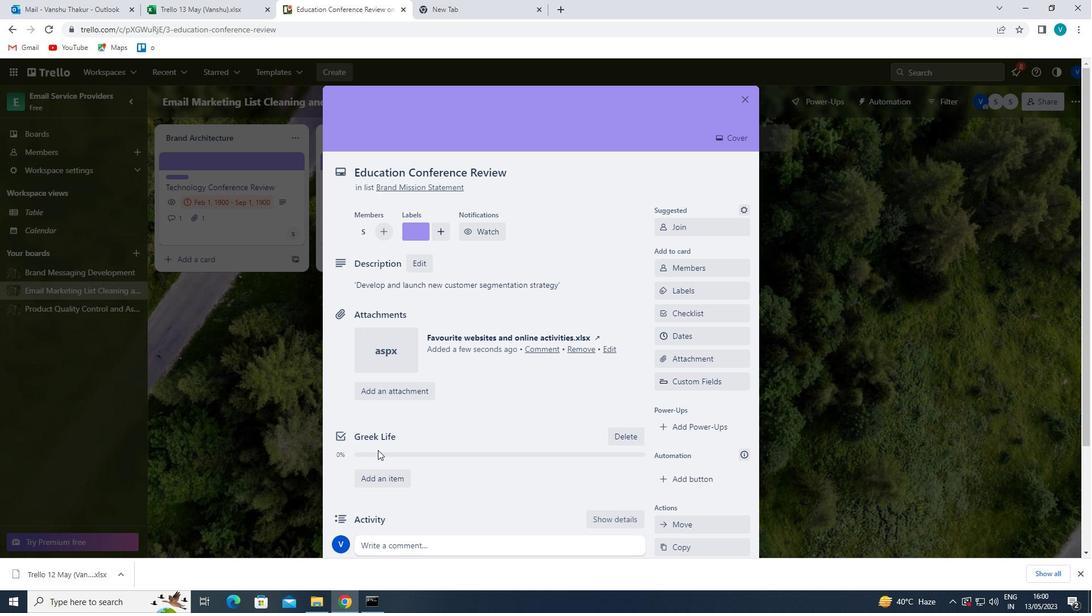 
Action: Mouse scrolled (386, 455) with delta (0, 0)
Screenshot: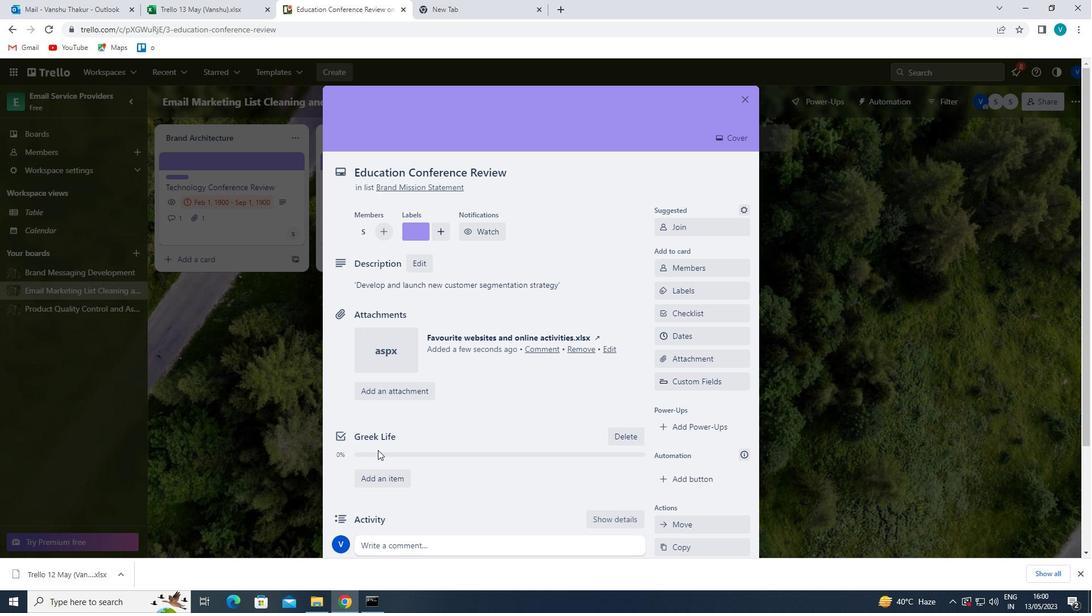 
Action: Mouse moved to (401, 435)
Screenshot: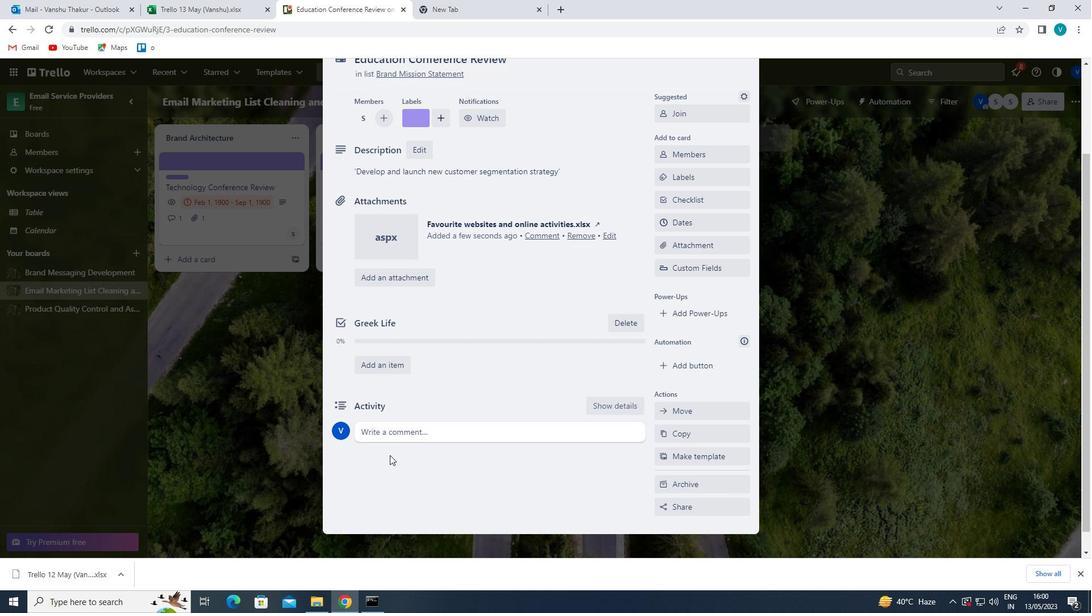 
Action: Mouse pressed left at (401, 435)
Screenshot: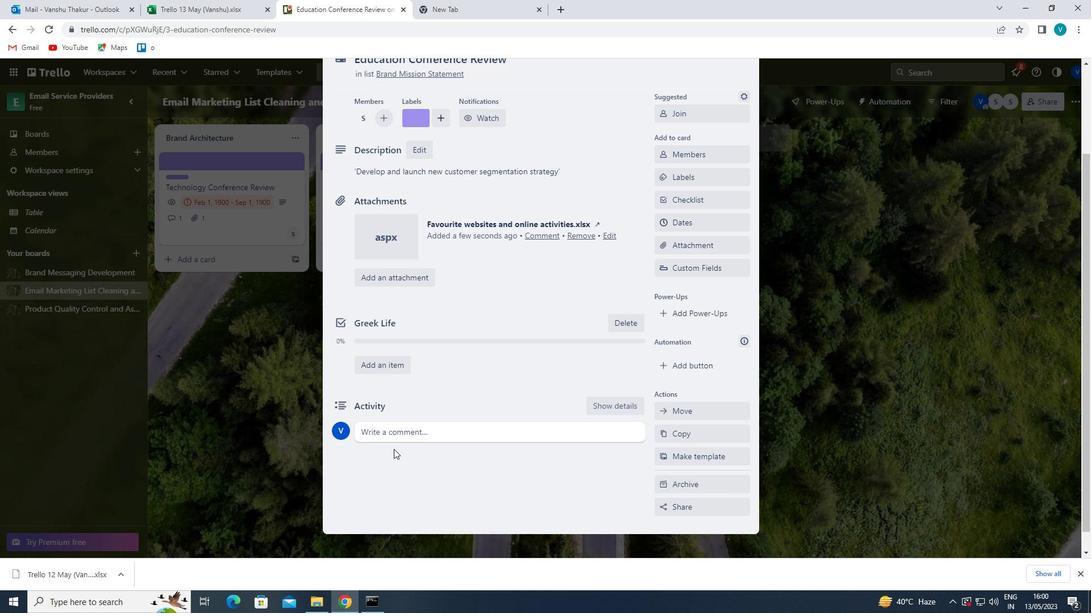 
Action: Mouse moved to (401, 435)
Screenshot: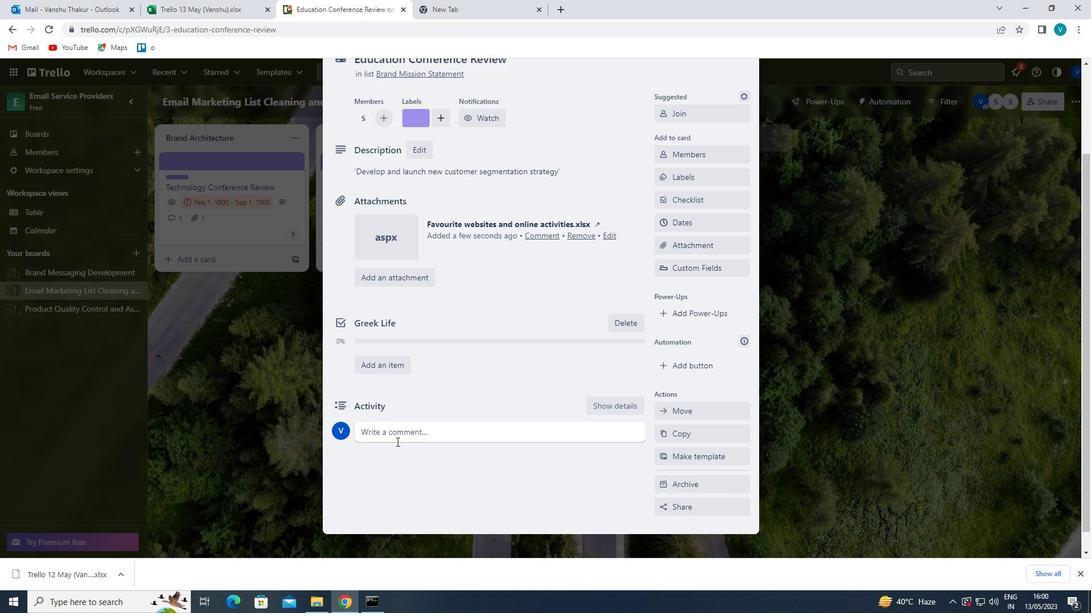 
Action: Key pressed '<Key.shift>ATTENTION<Key.space>TO<Key.space>DETAIL<Key.space>IS<Key.space>CRIR<Key.backspace>TICAL<Key.space>FOR<Key.space>THIS<Key.space>TASK,<Key.space>SO<Key.space>LET<Key.space>US<Key.space>MAKE<Key.space>SURE<Key.space>WE<Key.space>DON<Key.backspace><Key.space>NOT<Key.space>I<Key.backspace>MISS<Key.space>ANYTHING<Key.space>IMPORTANT.'
Screenshot: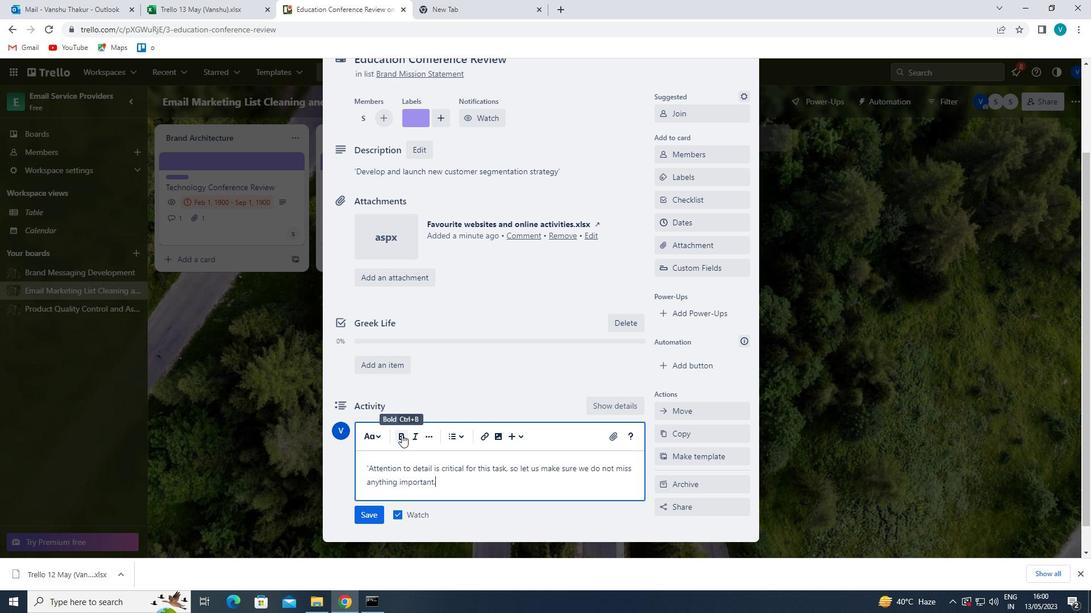 
Action: Mouse moved to (379, 515)
Screenshot: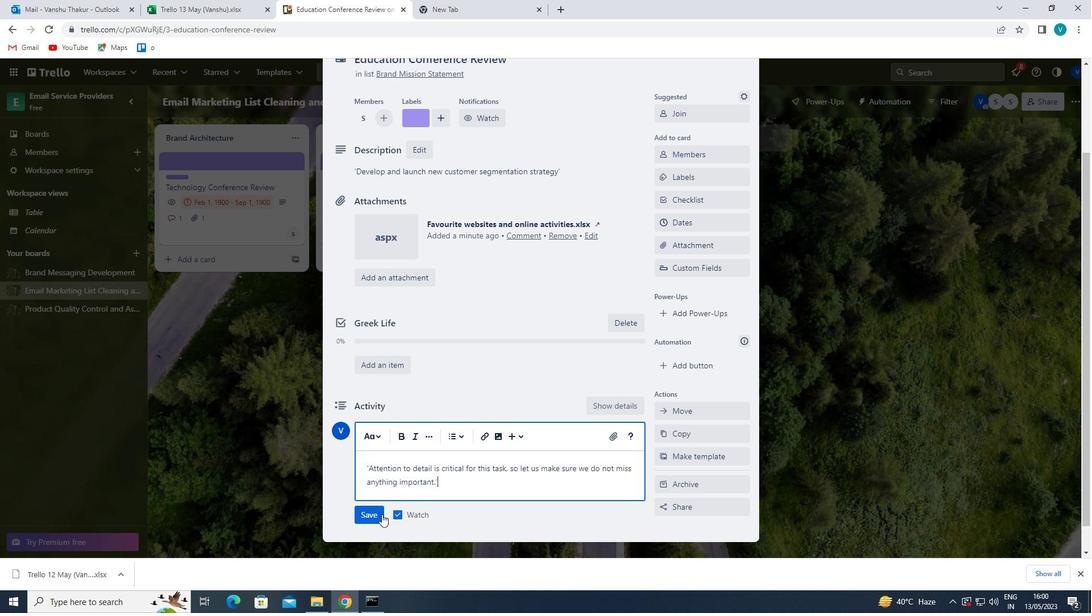 
Action: Mouse pressed left at (379, 515)
Screenshot: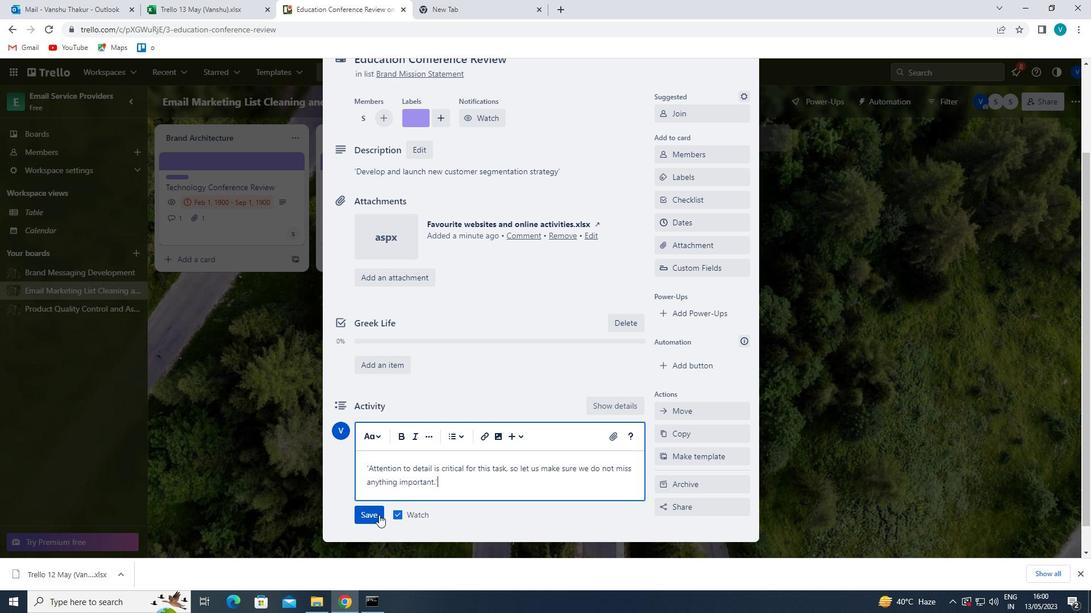 
Action: Mouse moved to (714, 227)
Screenshot: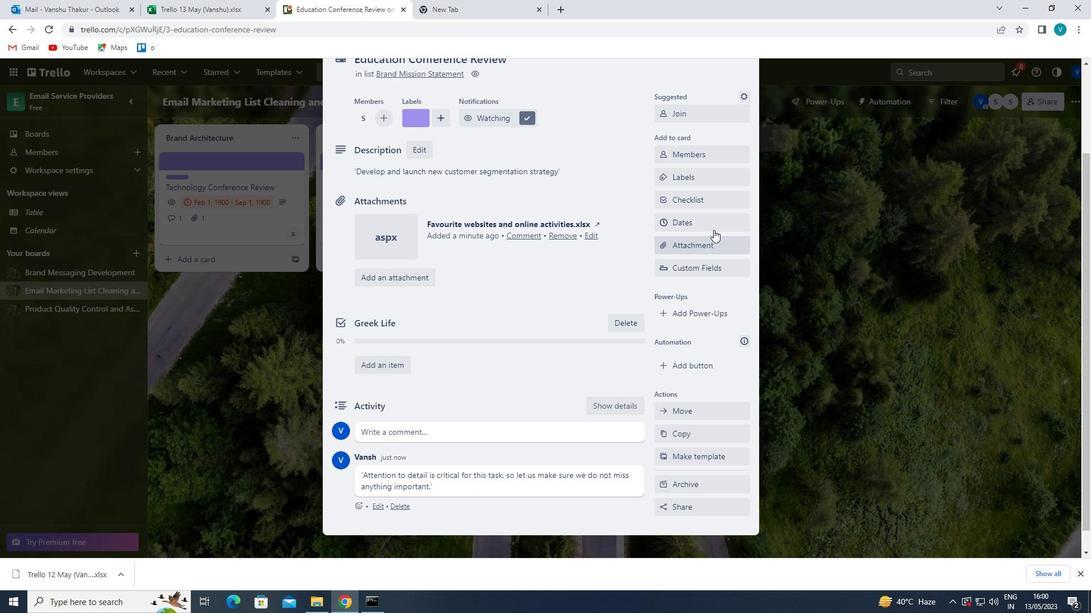 
Action: Mouse pressed left at (714, 227)
Screenshot: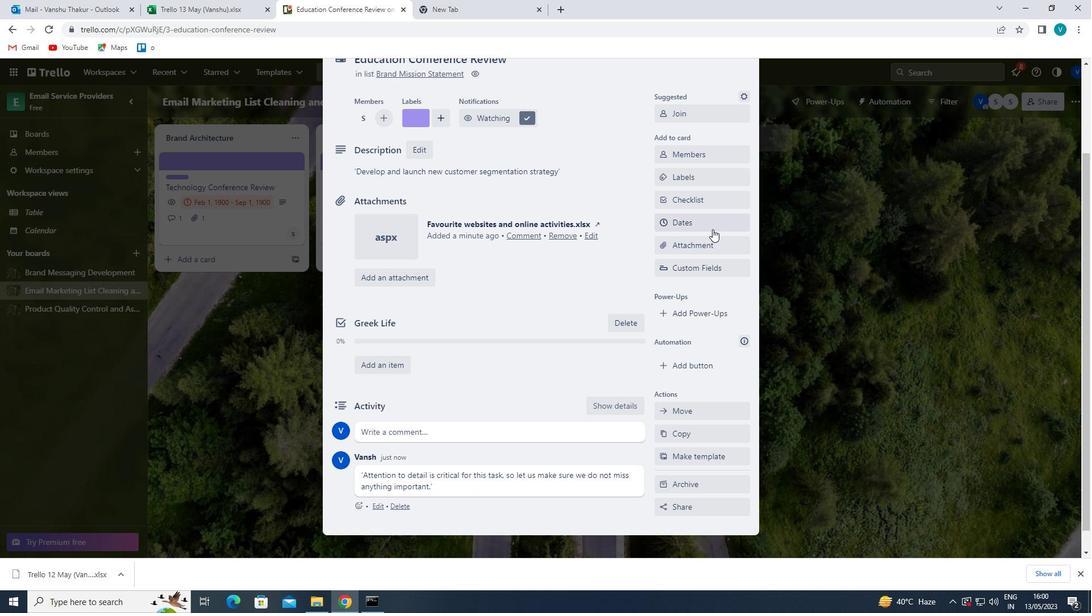 
Action: Mouse moved to (670, 300)
Screenshot: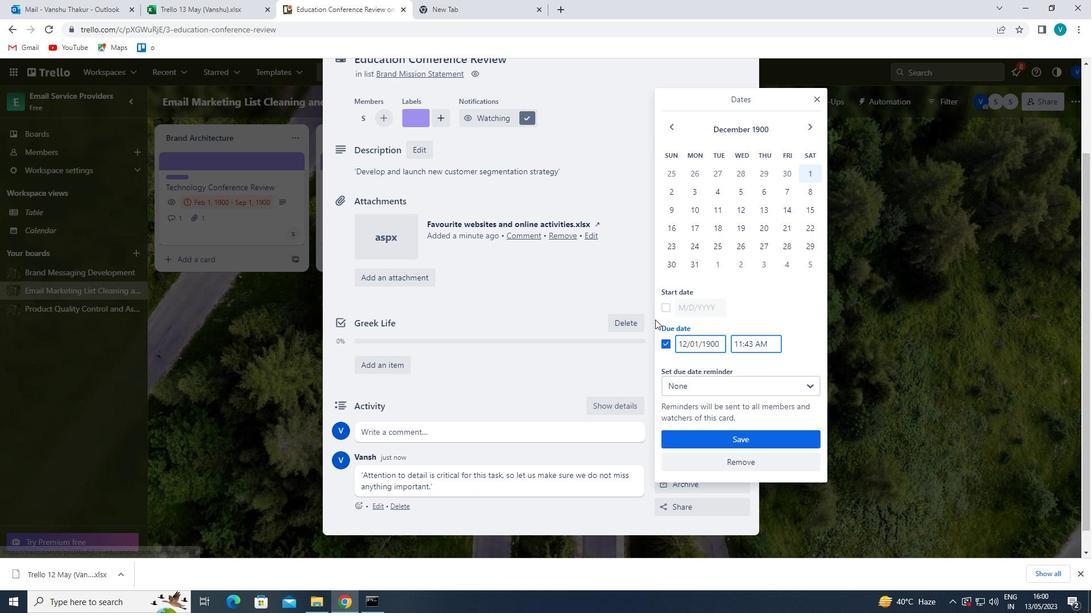 
Action: Mouse pressed left at (670, 300)
Screenshot: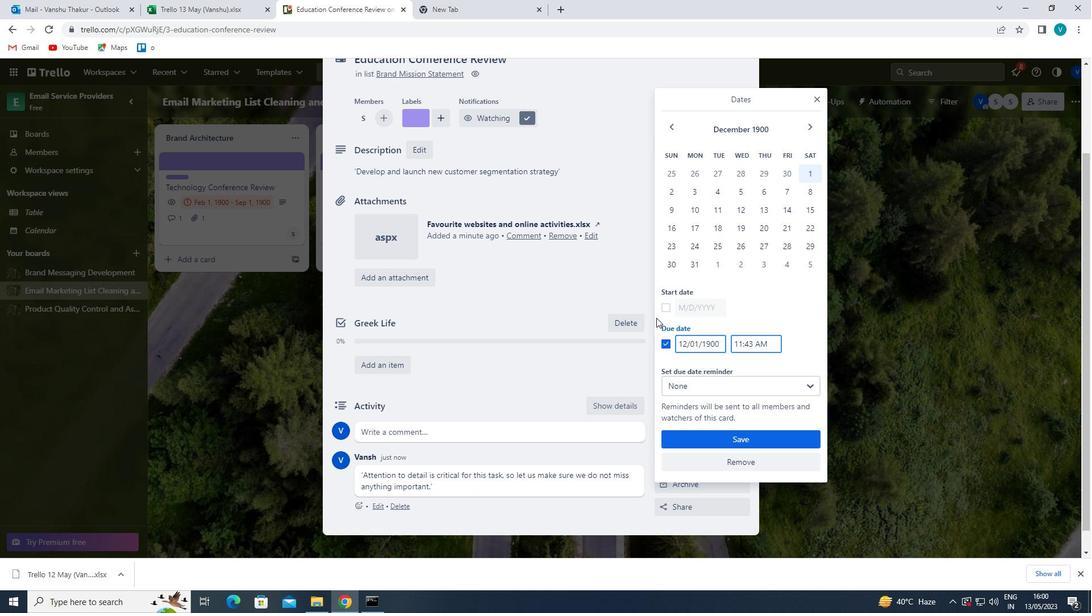 
Action: Mouse moved to (685, 306)
Screenshot: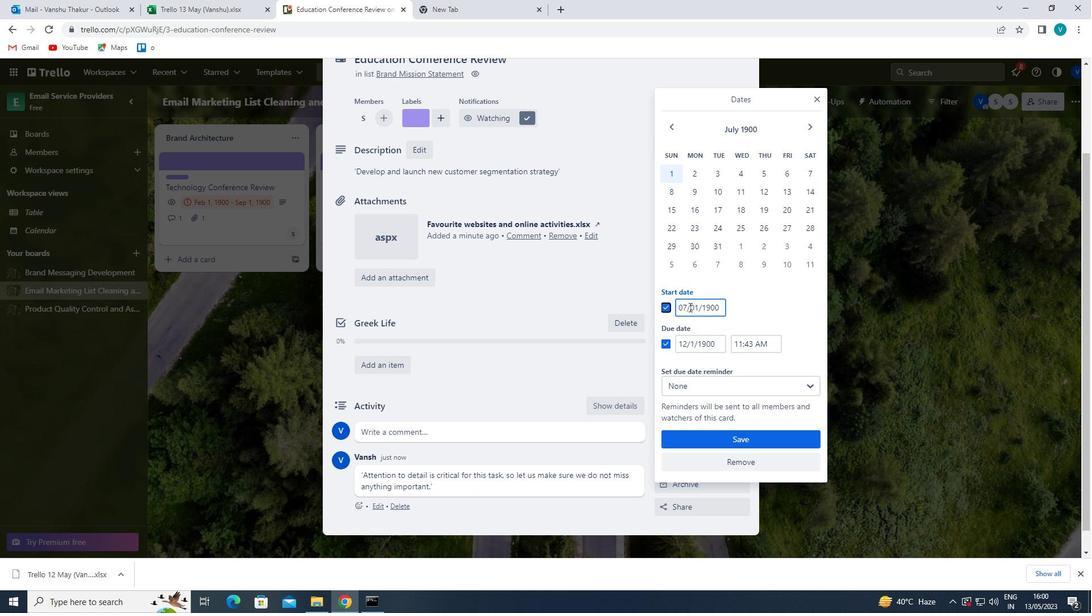 
Action: Mouse pressed left at (685, 306)
Screenshot: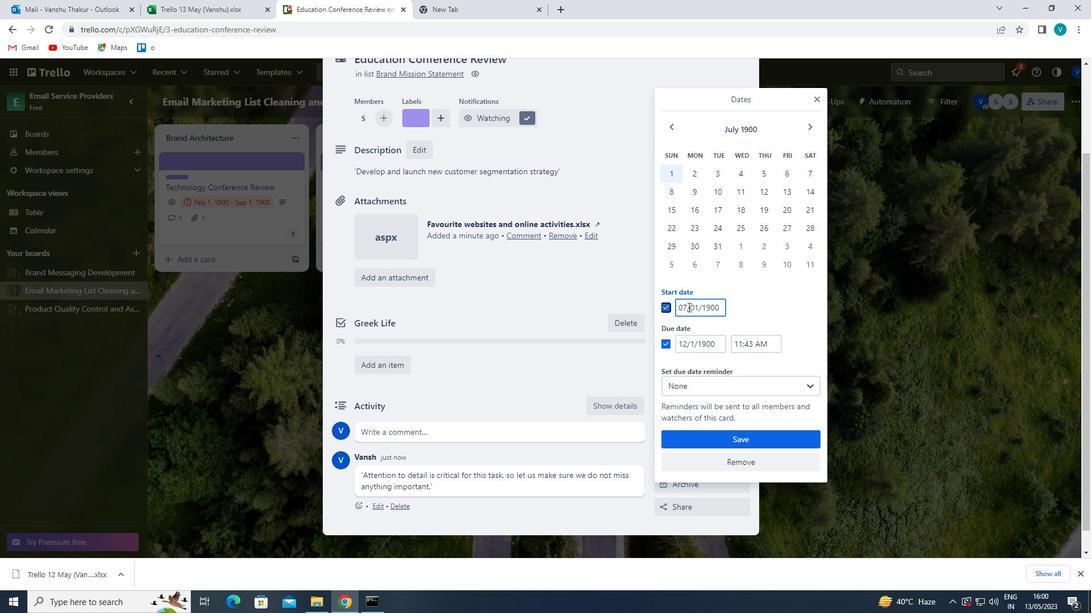
Action: Mouse moved to (683, 305)
Screenshot: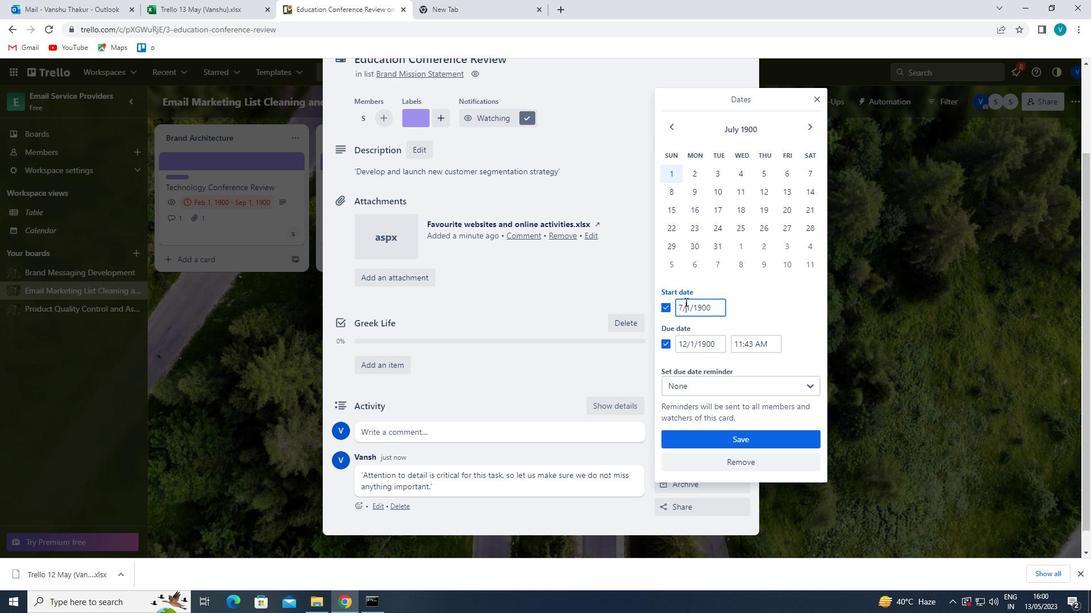 
Action: Mouse pressed left at (683, 305)
Screenshot: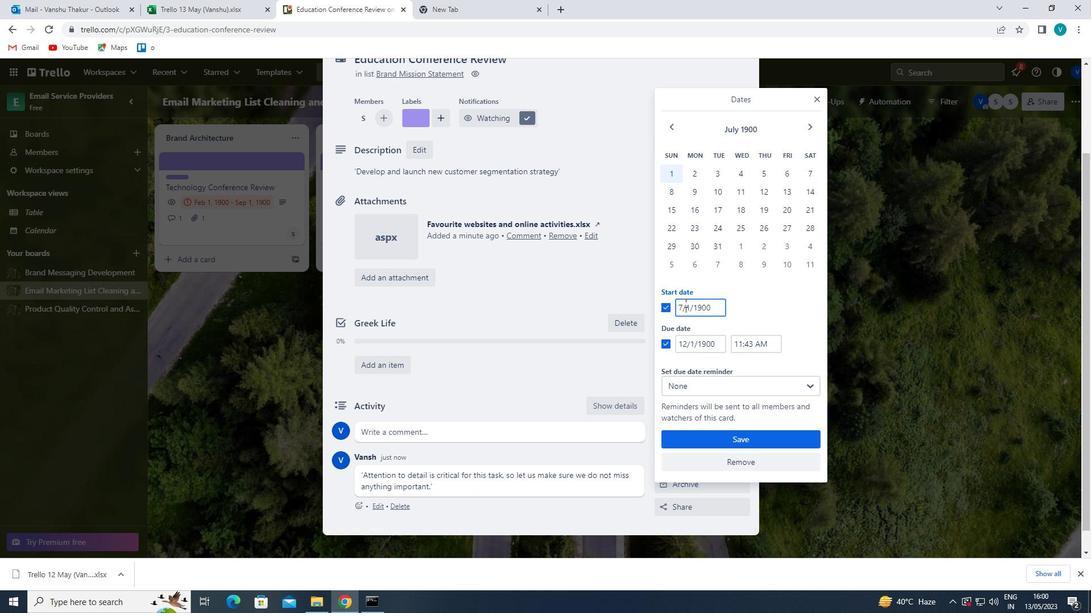 
Action: Mouse moved to (702, 347)
Screenshot: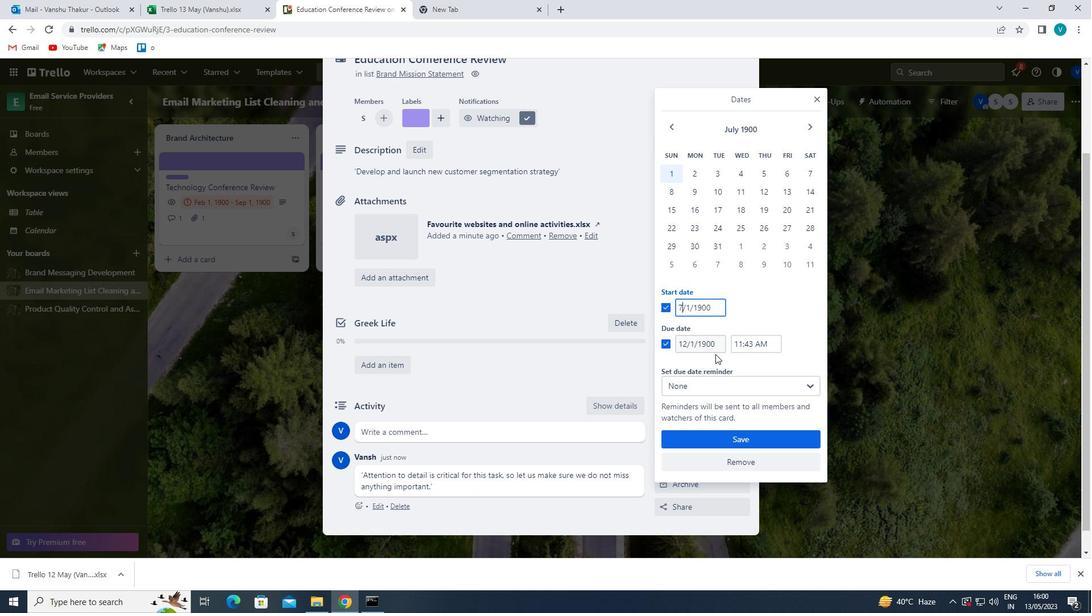 
Action: Key pressed <Key.backspace>
Screenshot: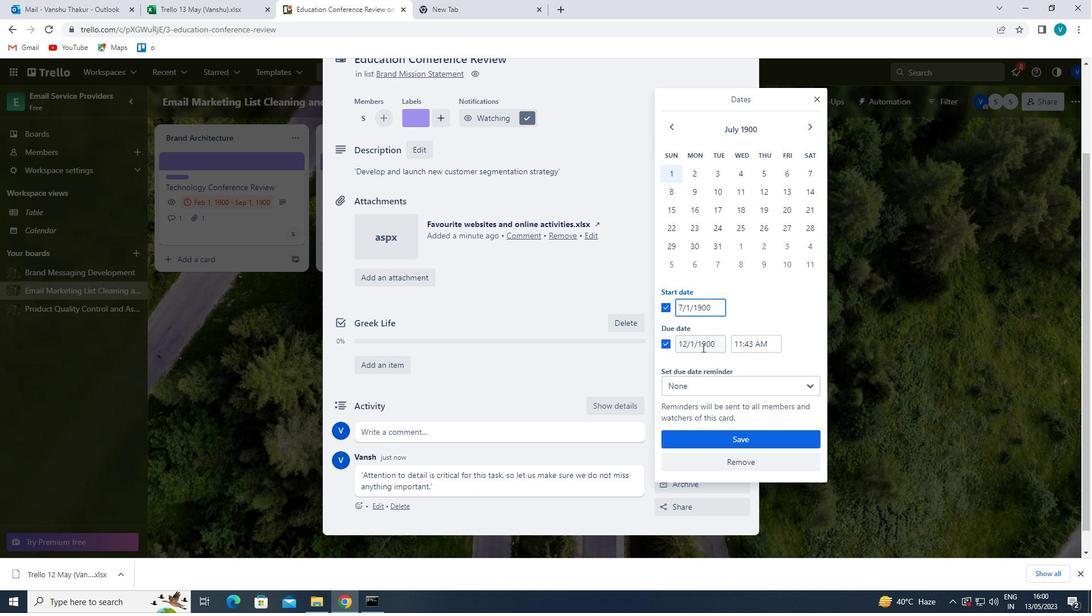 
Action: Mouse moved to (701, 347)
Screenshot: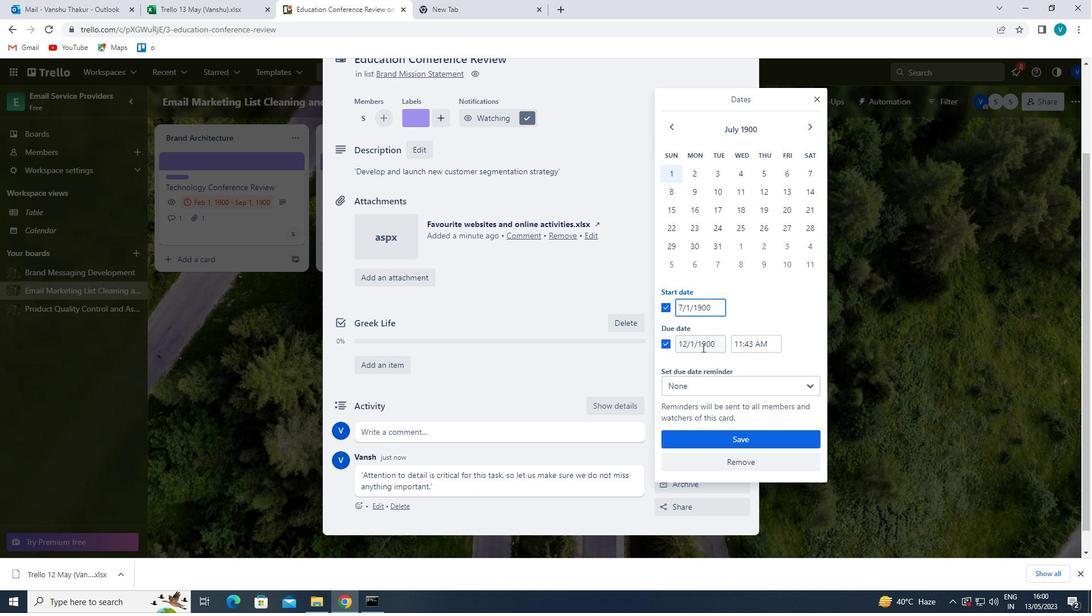 
Action: Key pressed 8
Screenshot: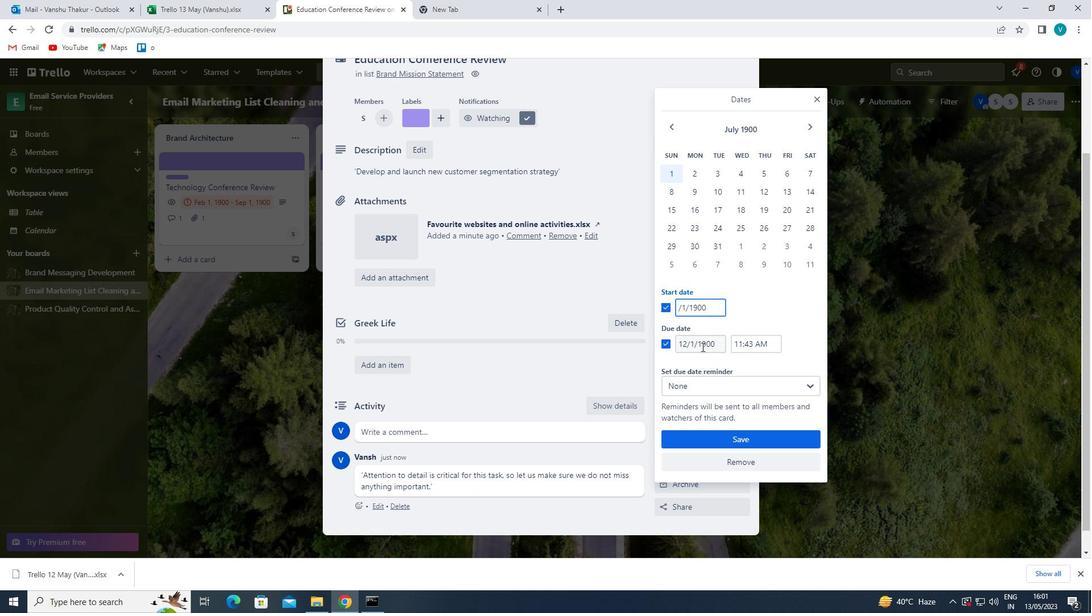 
Action: Mouse moved to (685, 341)
Screenshot: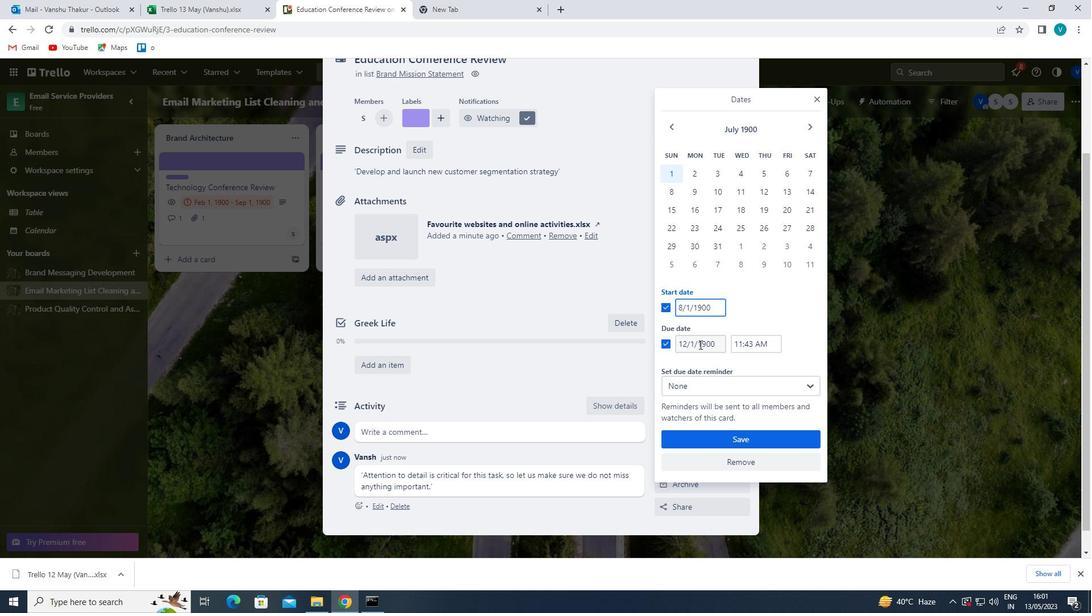 
Action: Mouse pressed left at (685, 341)
Screenshot: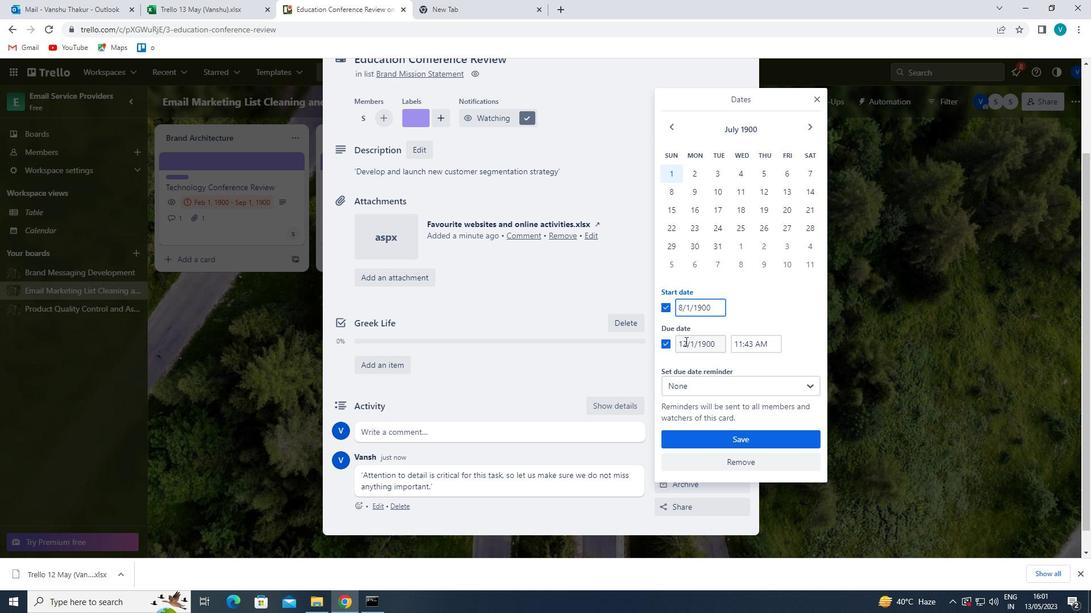 
Action: Mouse moved to (691, 348)
Screenshot: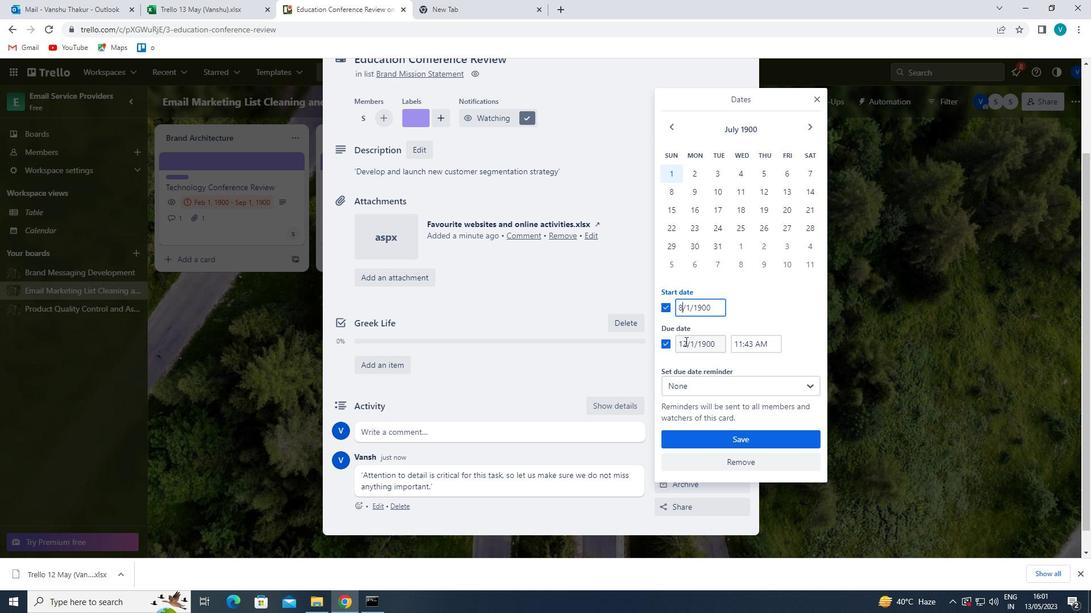 
Action: Key pressed <Key.backspace>5
Screenshot: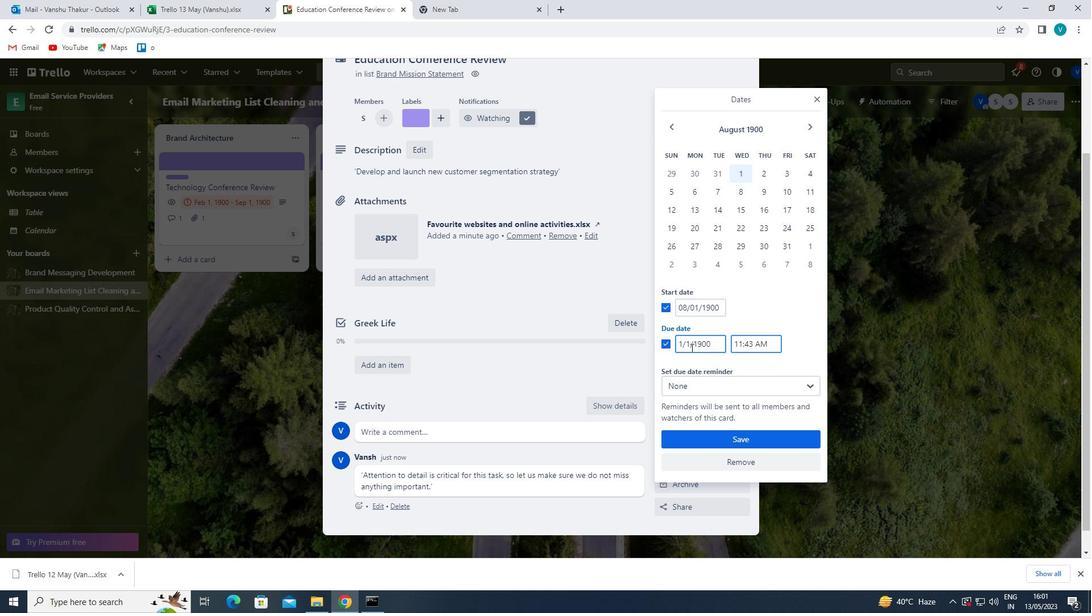 
Action: Mouse moved to (730, 433)
Screenshot: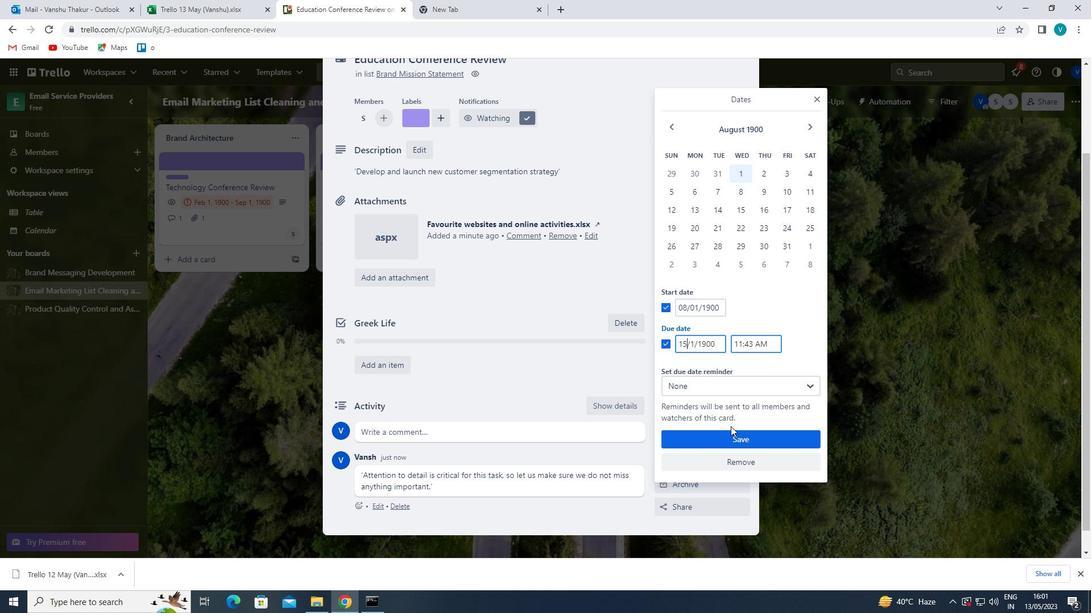 
Action: Mouse pressed left at (730, 433)
Screenshot: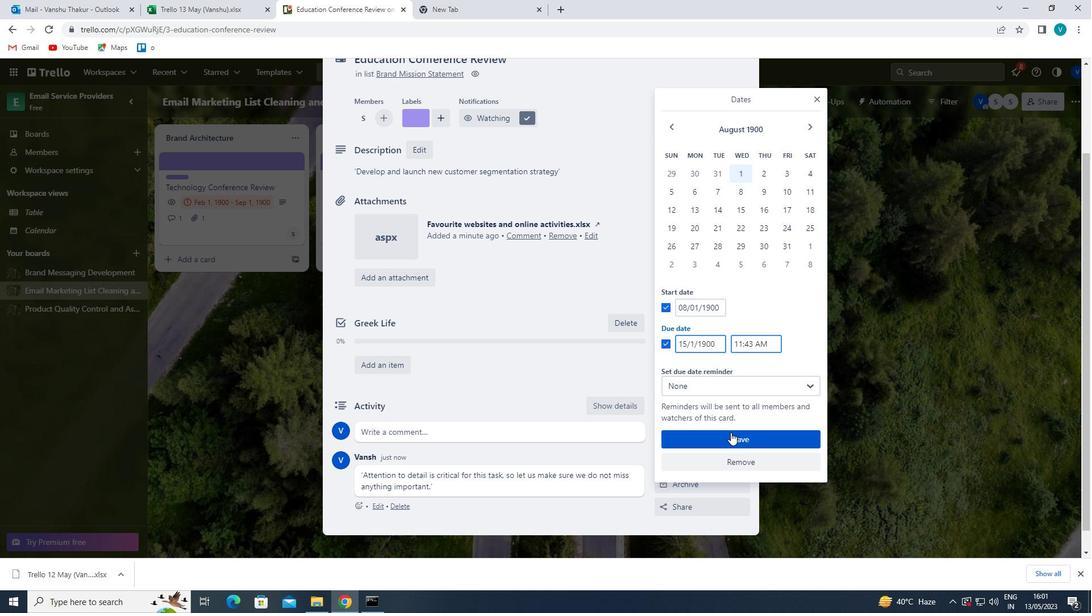 
